 Task: Create new contact,   with mail id: 'MadisonWalker@coty.com', first name: 'Madison', Last name: 'Walker', Job Title: Systems Administrator, Phone number (617) 555-7890. Change life cycle stage to  'Lead' and lead status to 'New'. Add new company to the associated contact: www.jpmorganchase.com and type: Prospect. Logged in from softage.6@softage.net
Action: Mouse pressed left at (104, 80)
Screenshot: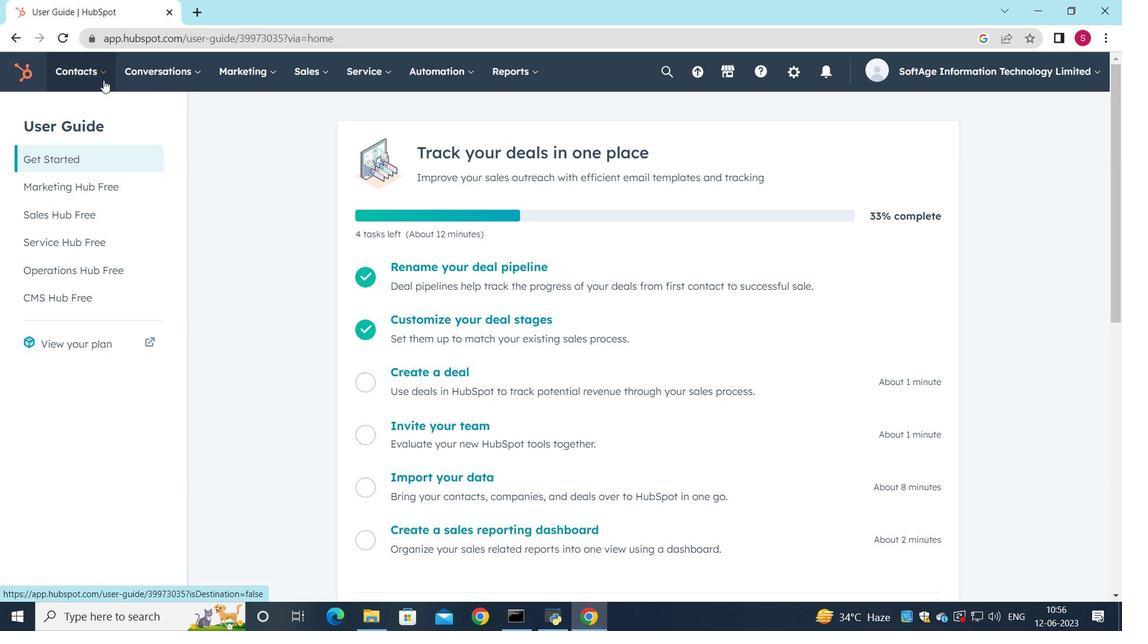 
Action: Mouse moved to (109, 107)
Screenshot: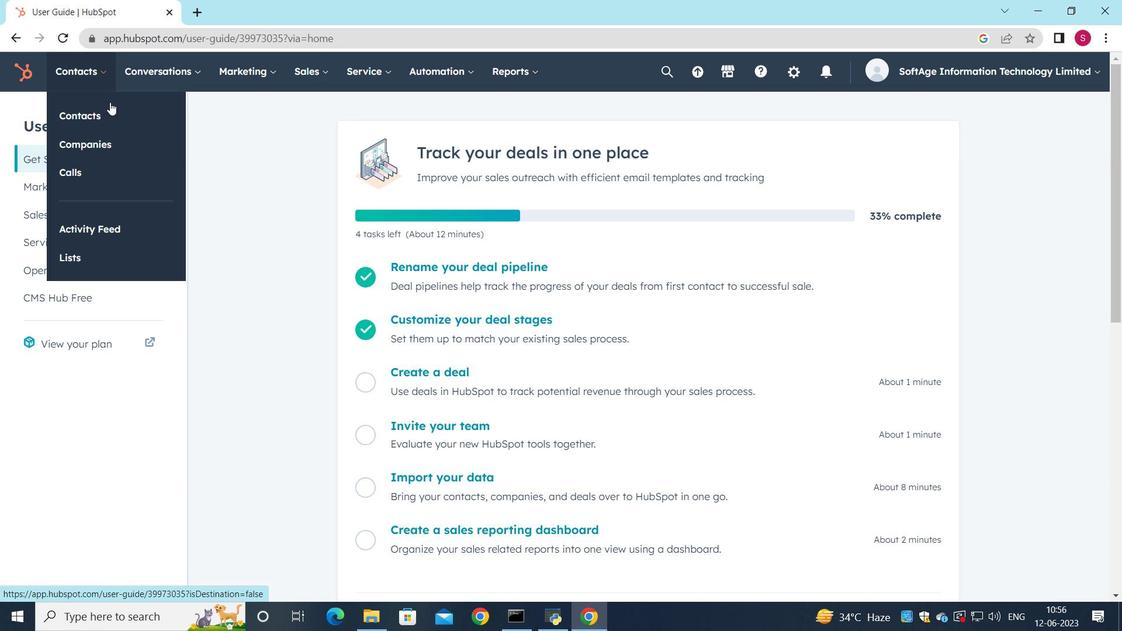 
Action: Mouse pressed left at (109, 107)
Screenshot: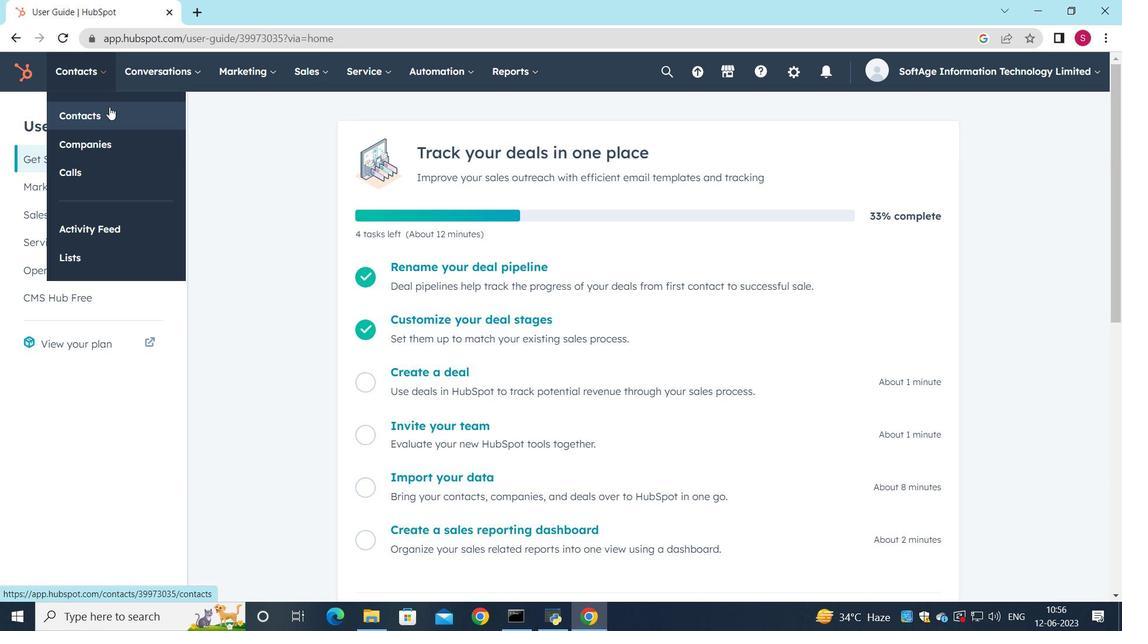 
Action: Mouse moved to (1036, 123)
Screenshot: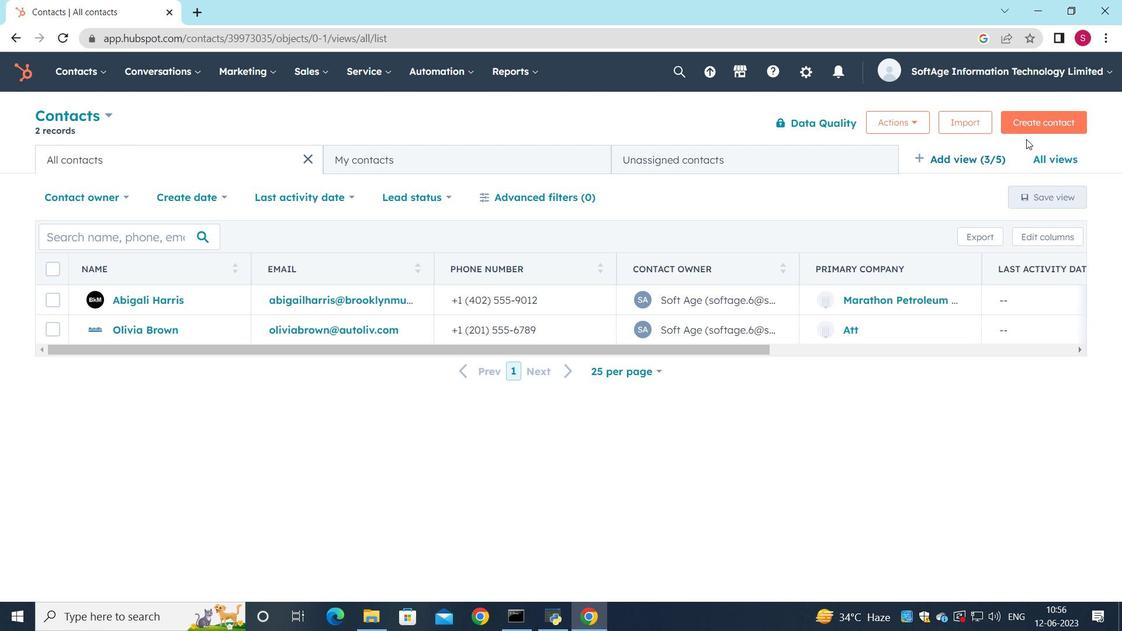 
Action: Mouse pressed left at (1036, 123)
Screenshot: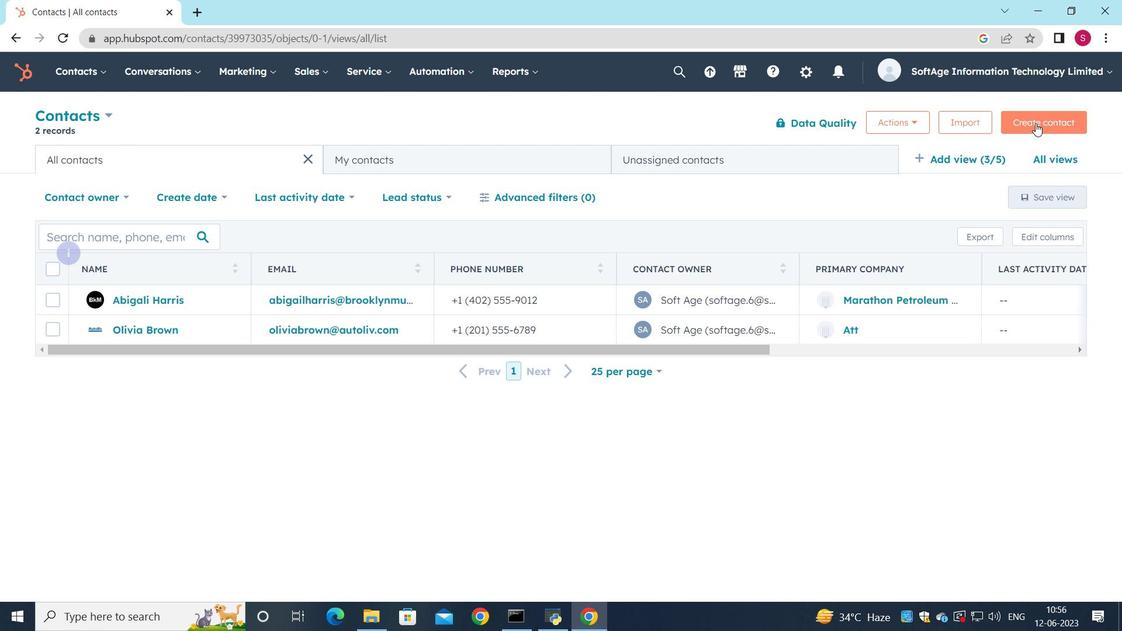 
Action: Mouse moved to (874, 193)
Screenshot: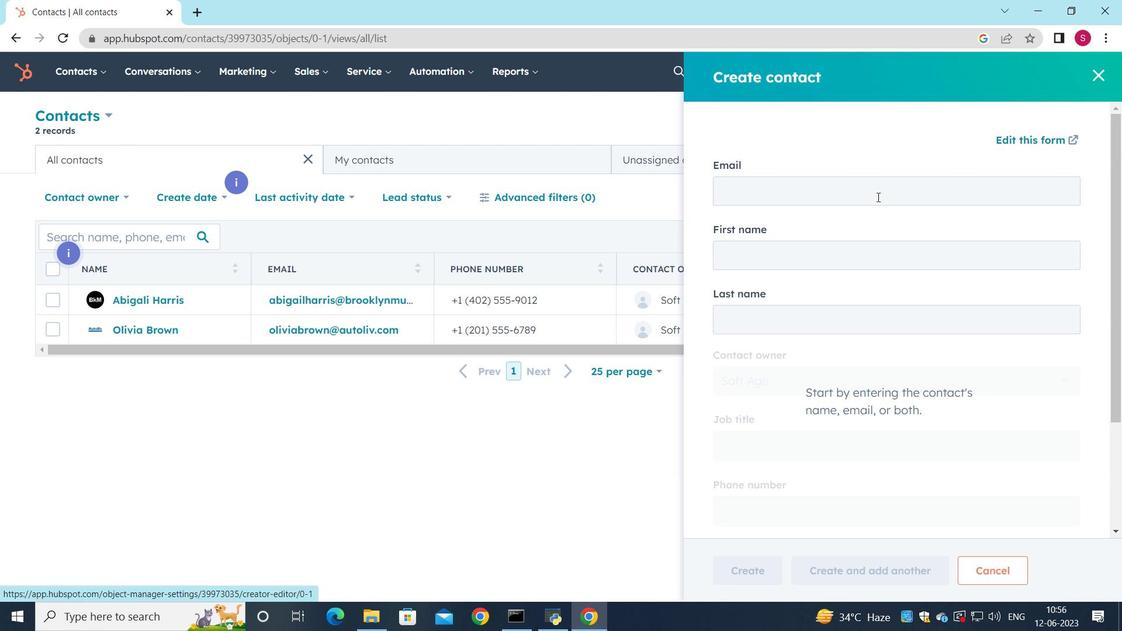
Action: Mouse pressed left at (874, 193)
Screenshot: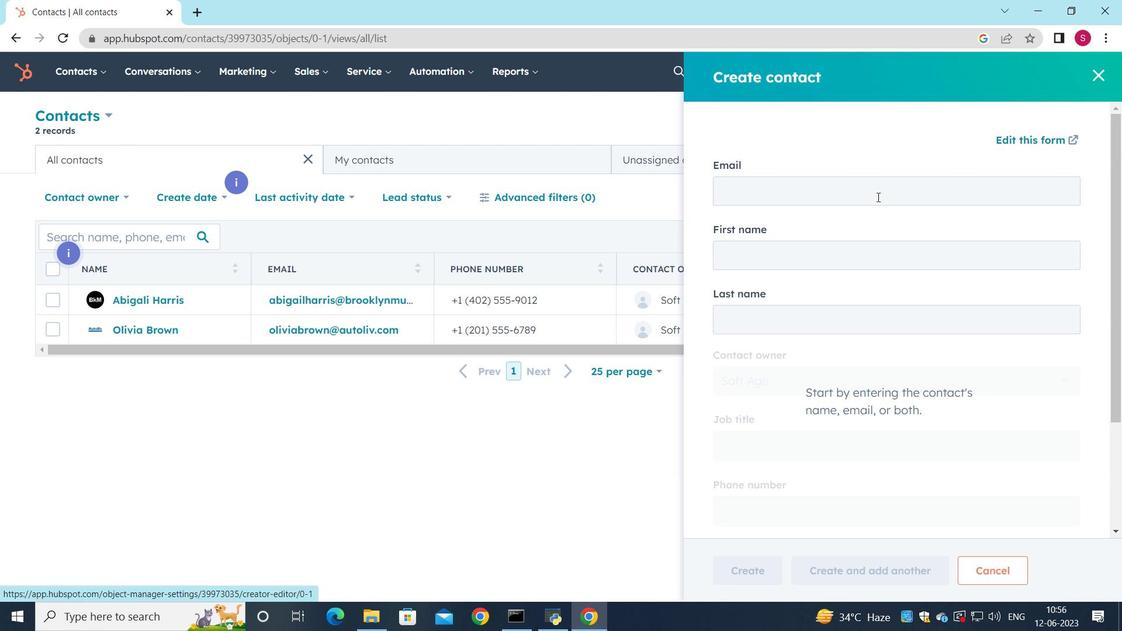 
Action: Key pressed <Key.shift>Madison<Key.shift><Key.shift><Key.shift><Key.shift><Key.shift>Walker<Key.shift><Key.shift><Key.shift><Key.shift><Key.shift><Key.shift><Key.shift><Key.shift><Key.shift><Key.shift><Key.shift><Key.shift>@coty.com
Screenshot: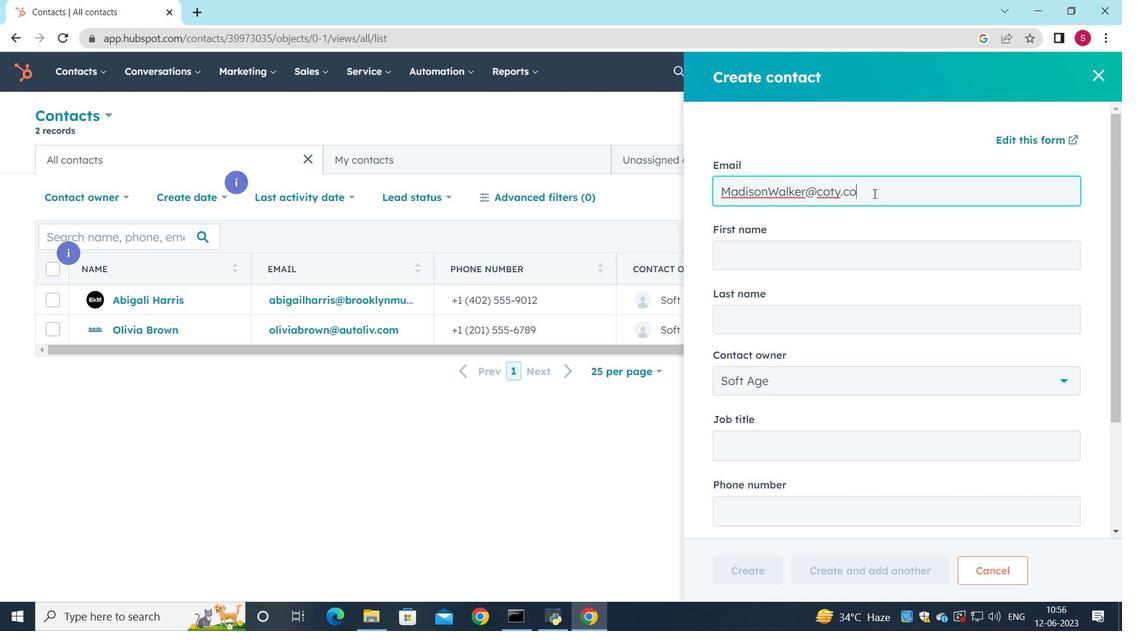 
Action: Mouse moved to (769, 246)
Screenshot: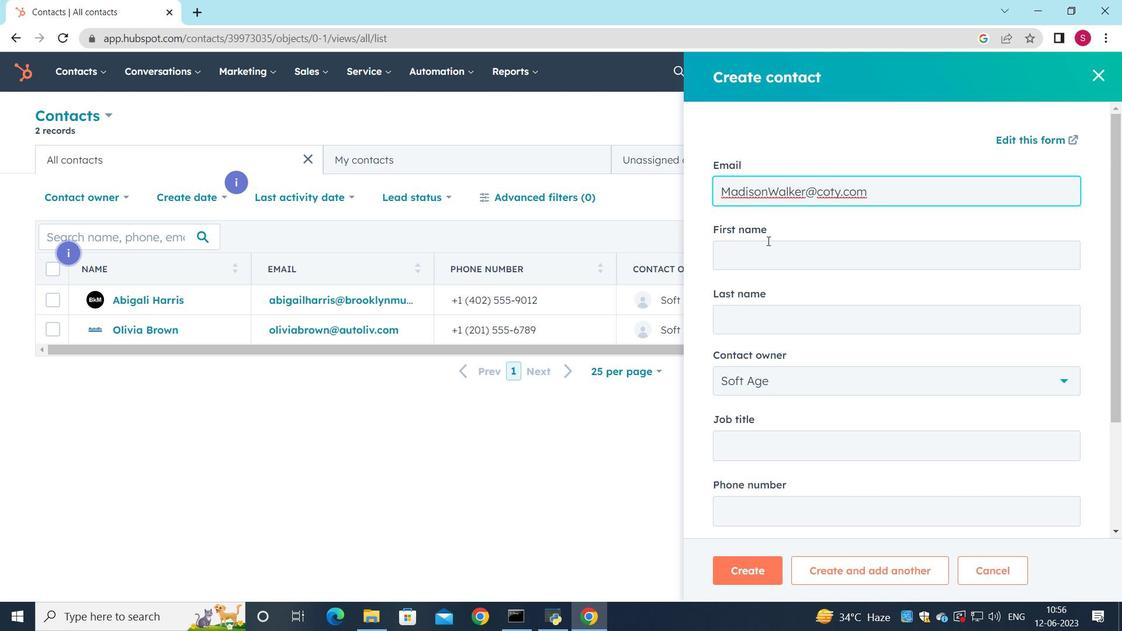 
Action: Mouse pressed left at (769, 246)
Screenshot: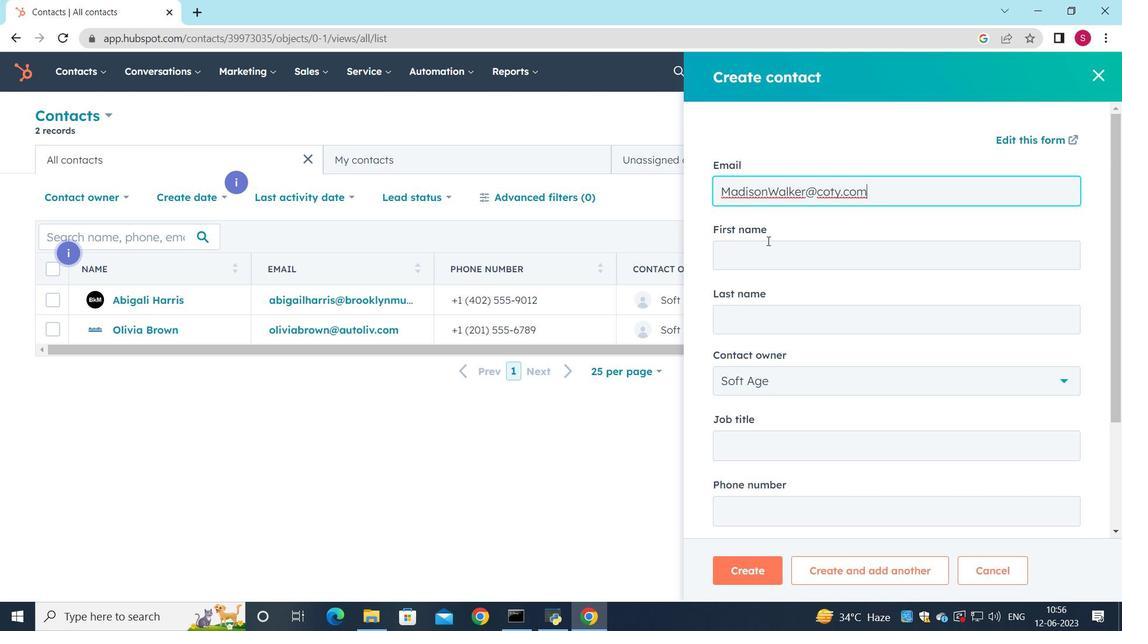 
Action: Key pressed <Key.shift>Madison
Screenshot: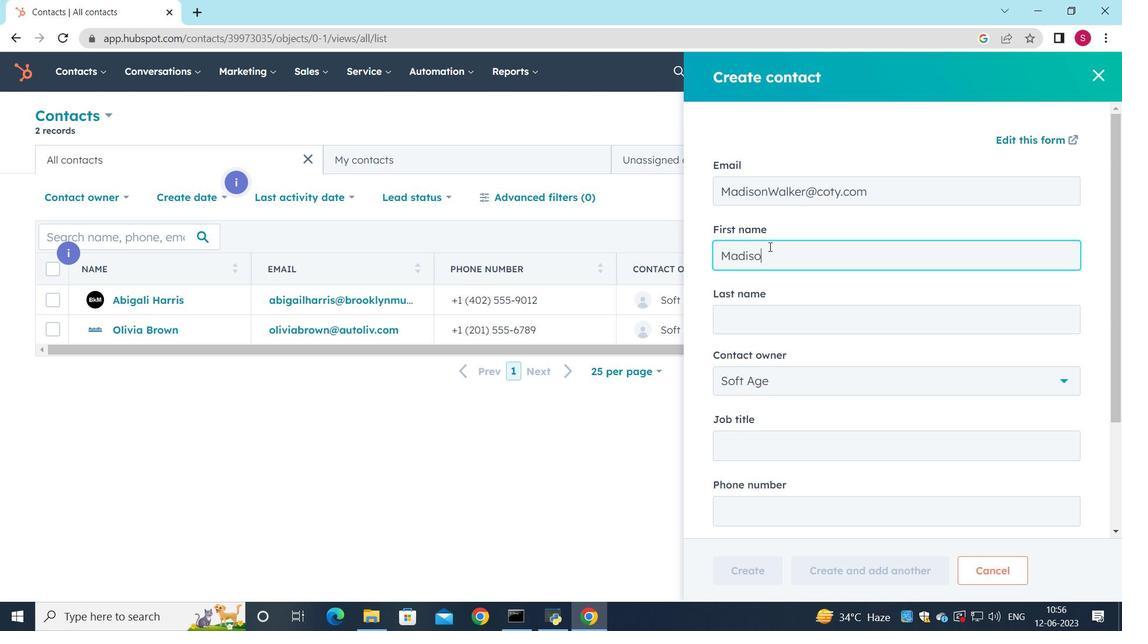 
Action: Mouse moved to (752, 318)
Screenshot: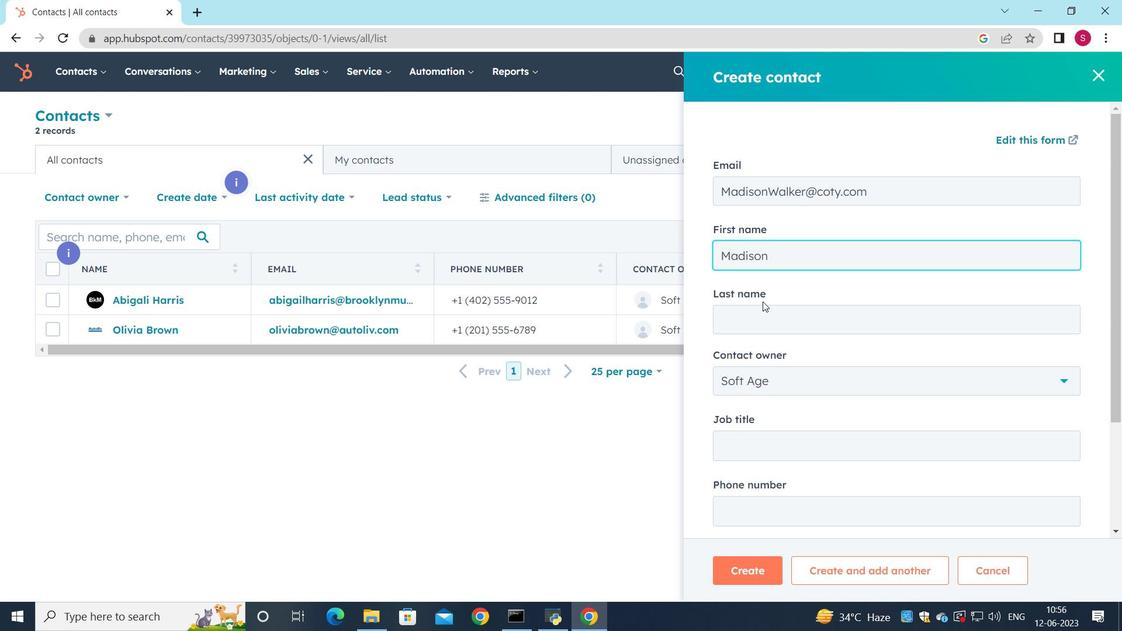 
Action: Mouse pressed left at (752, 318)
Screenshot: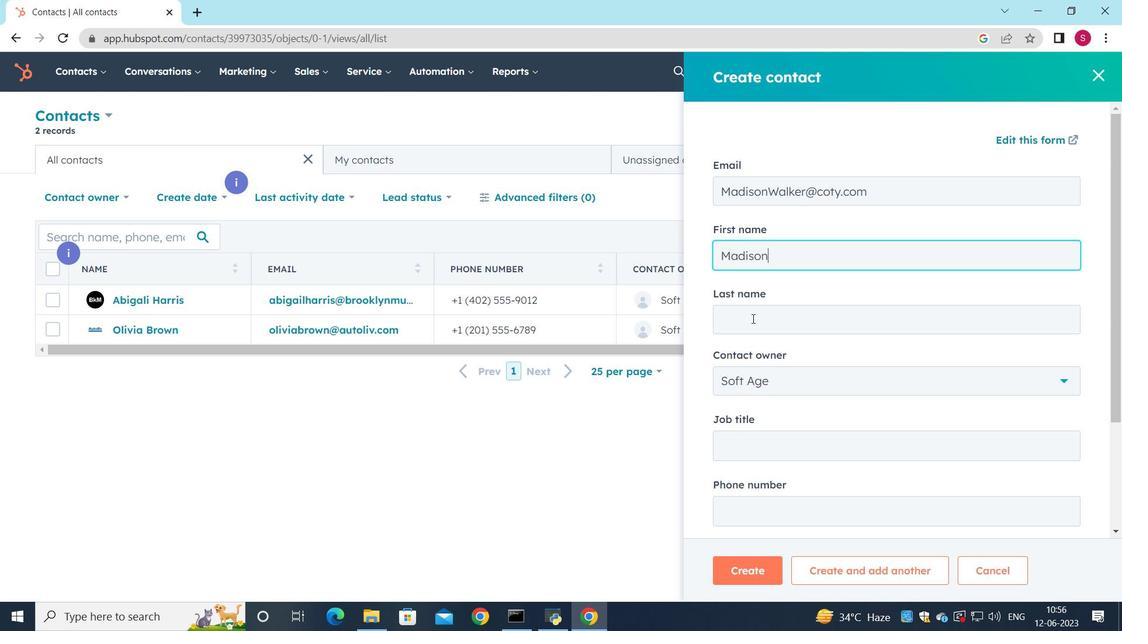 
Action: Key pressed <Key.shift>Walker
Screenshot: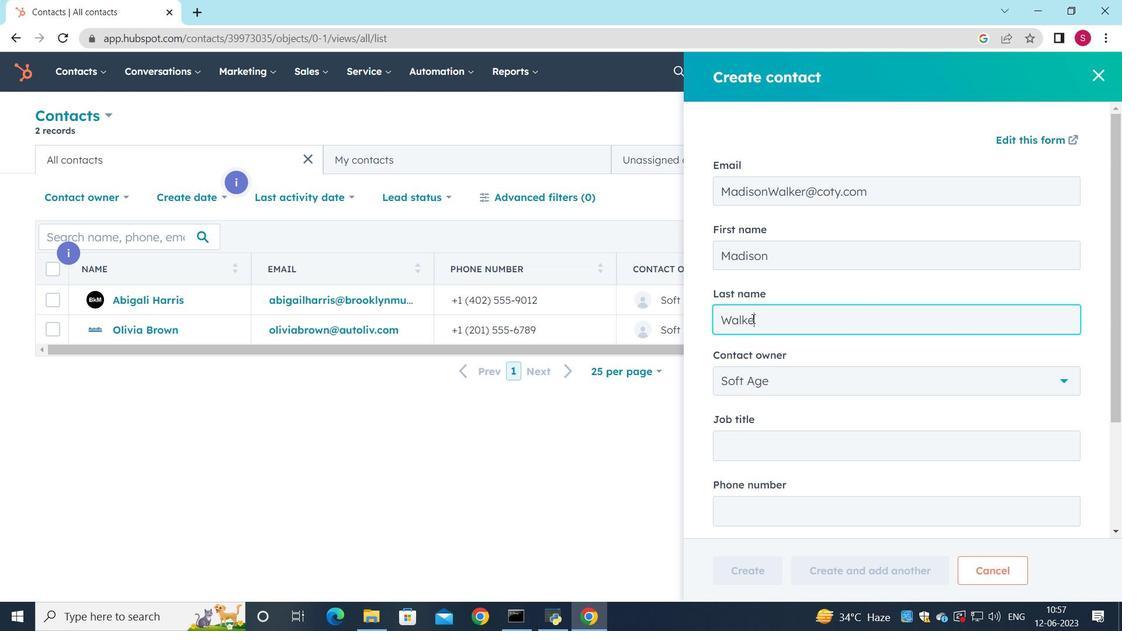 
Action: Mouse moved to (755, 457)
Screenshot: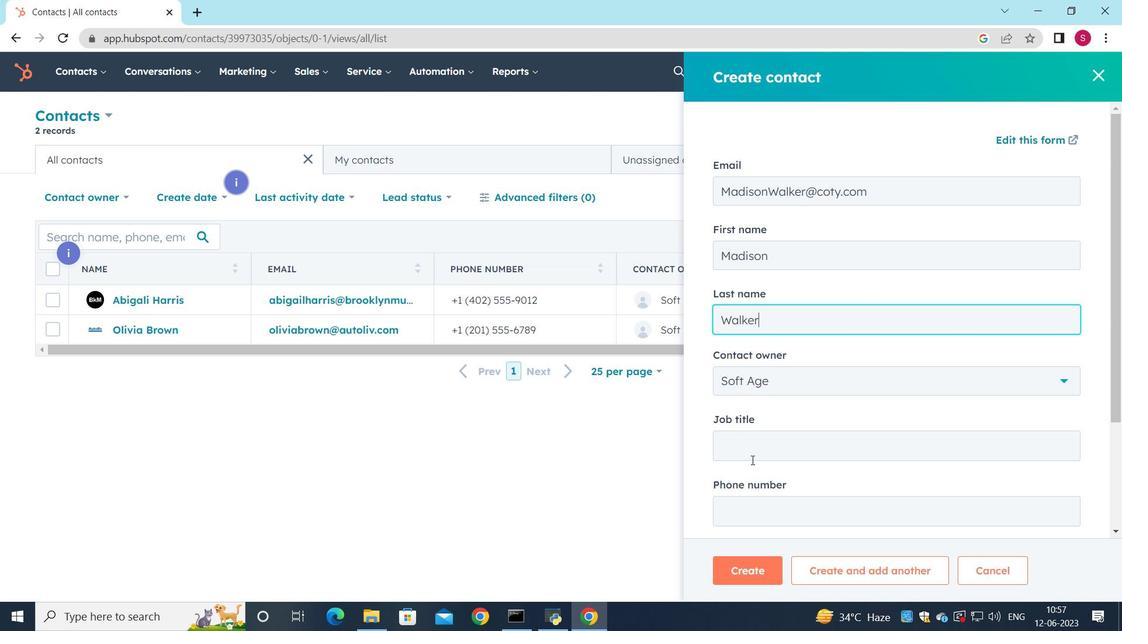 
Action: Mouse pressed left at (755, 457)
Screenshot: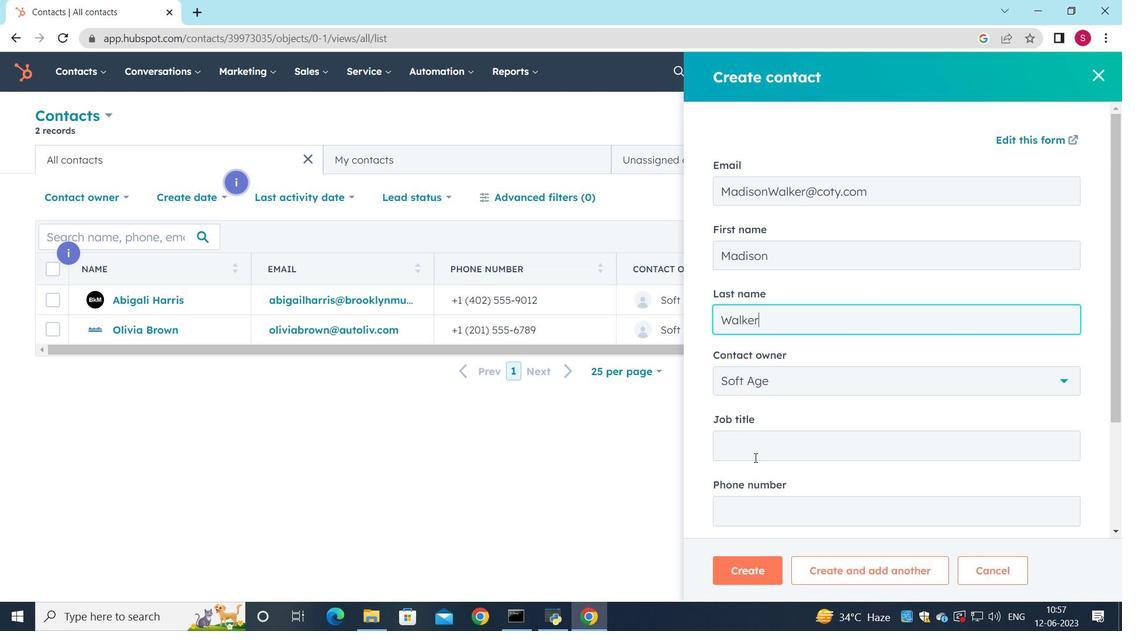 
Action: Mouse moved to (760, 470)
Screenshot: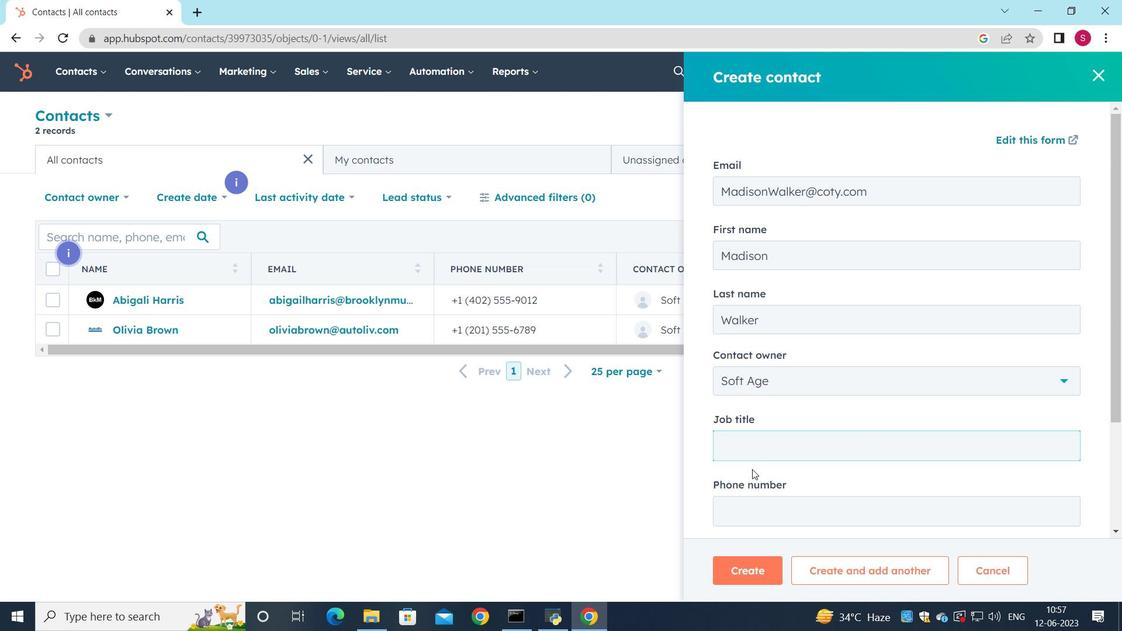 
Action: Key pressed <Key.shift>System<Key.space><Key.shift><Key.shift><Key.shift><Key.shift><Key.shift><Key.shift><Key.shift><Key.shift><Key.shift><Key.shift><Key.shift><Key.shift><Key.shift><Key.shift><Key.shift><Key.shift><Key.shift><Key.shift><Key.shift><Key.shift><Key.shift><Key.shift><Key.shift><Key.shift><Key.shift><Key.shift><Key.shift><Key.shift><Key.shift><Key.shift><Key.shift><Key.shift><Key.shift><Key.shift><Key.shift><Key.shift><Key.shift><Key.shift><Key.shift><Key.shift><Key.shift><Key.shift><Key.shift><Key.shift><Key.shift><Key.shift><Key.shift><Key.shift><Key.shift><Key.shift><Key.shift>Admind<Key.backspace>strator
Screenshot: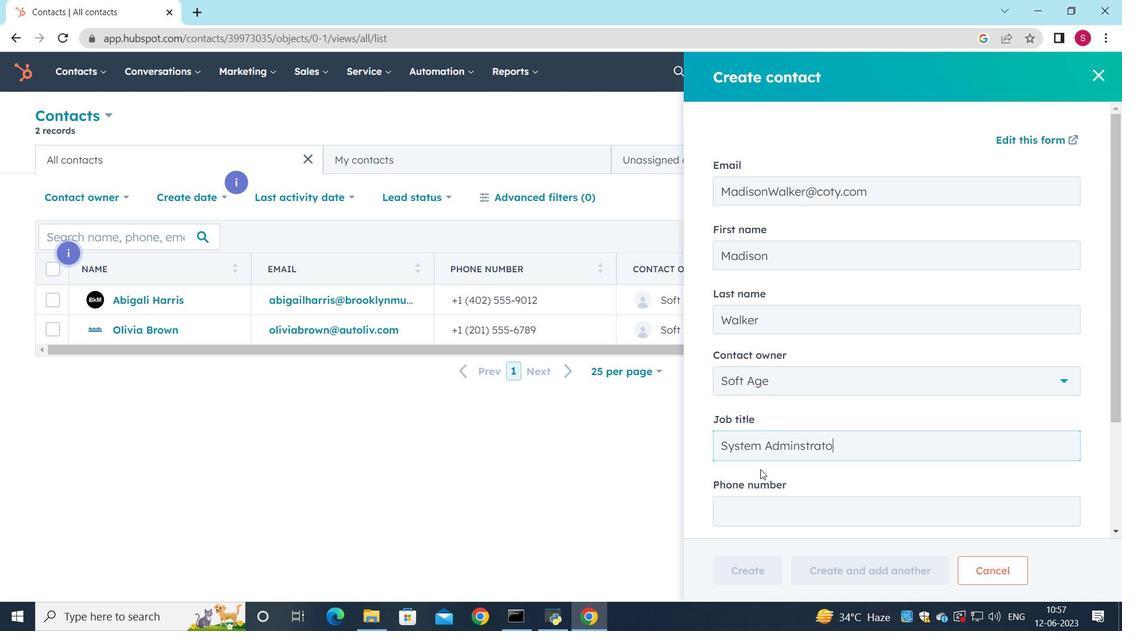 
Action: Mouse moved to (757, 454)
Screenshot: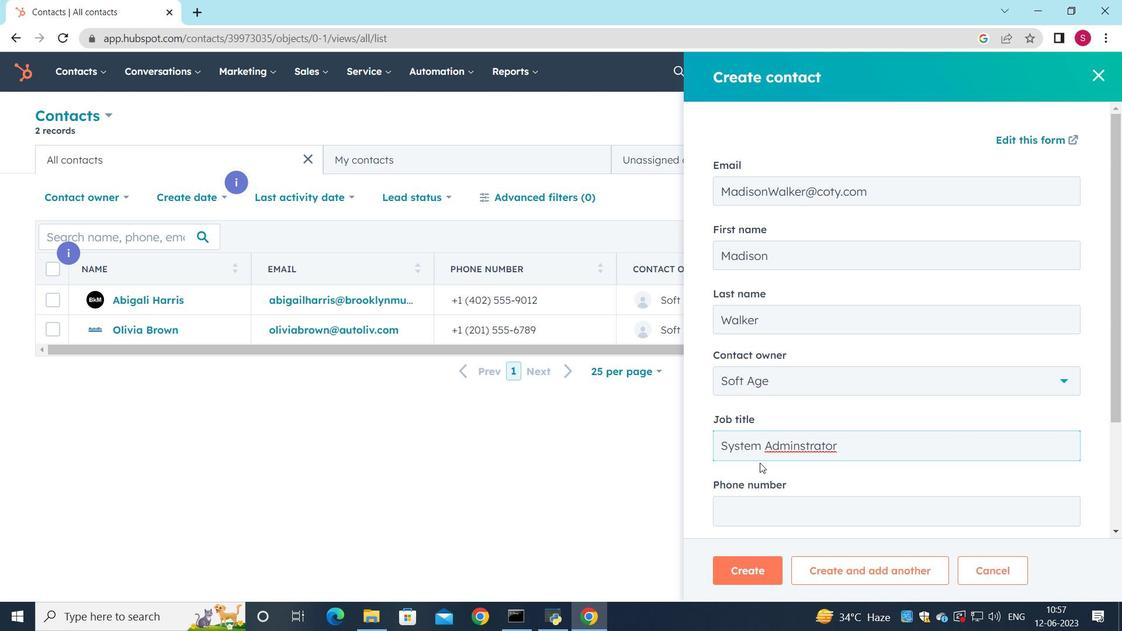 
Action: Mouse scrolled (757, 453) with delta (0, 0)
Screenshot: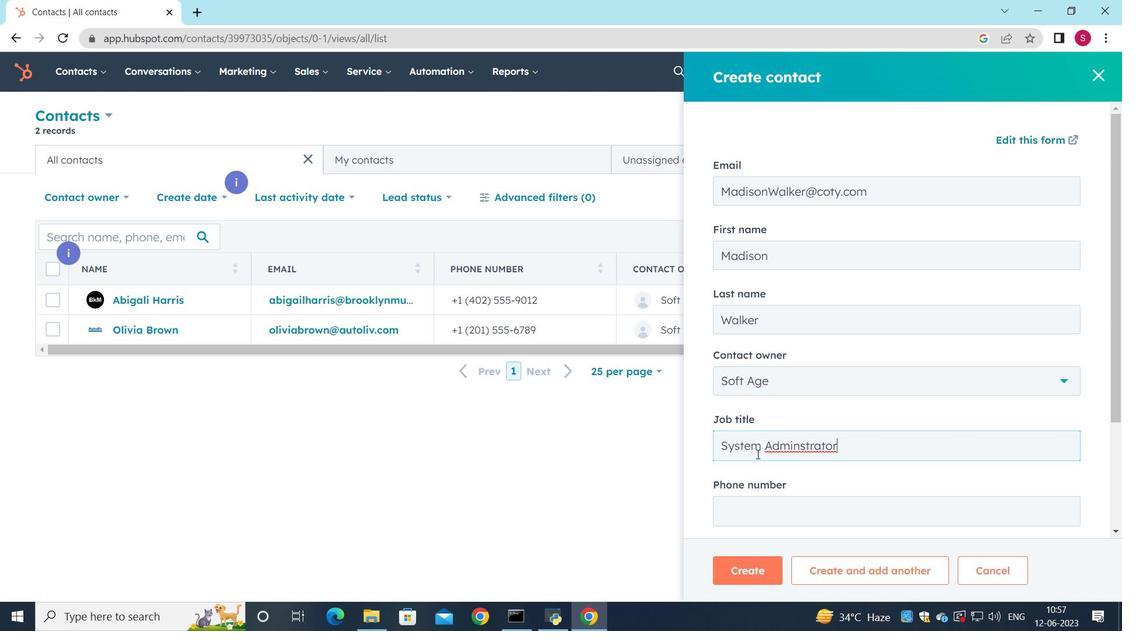 
Action: Mouse moved to (733, 438)
Screenshot: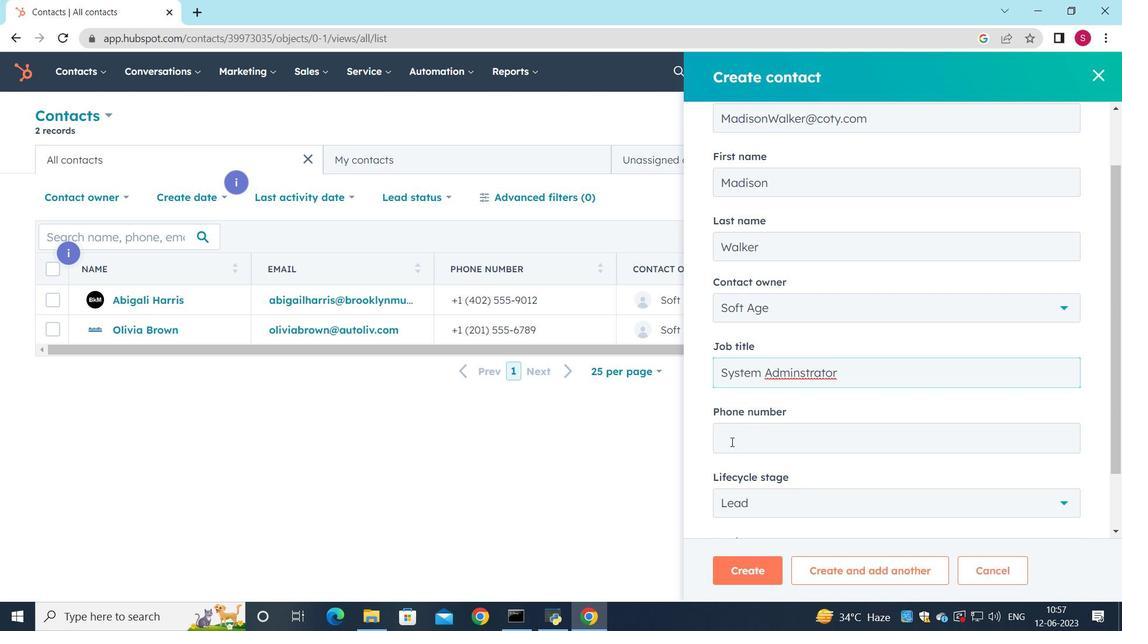 
Action: Mouse pressed left at (733, 438)
Screenshot: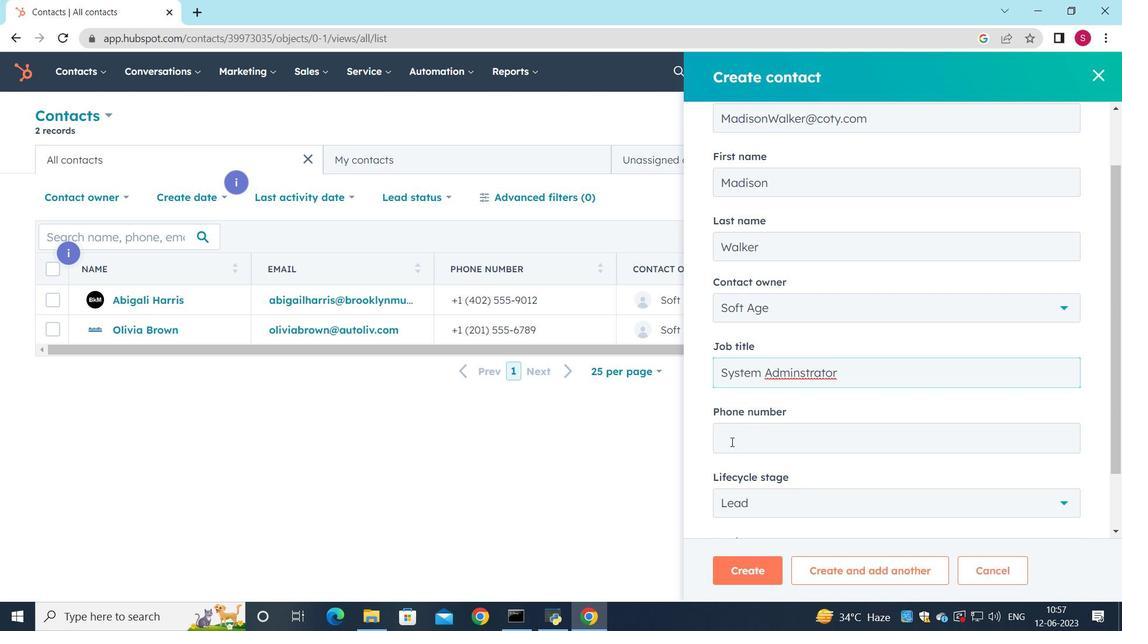 
Action: Key pressed 6175557890
Screenshot: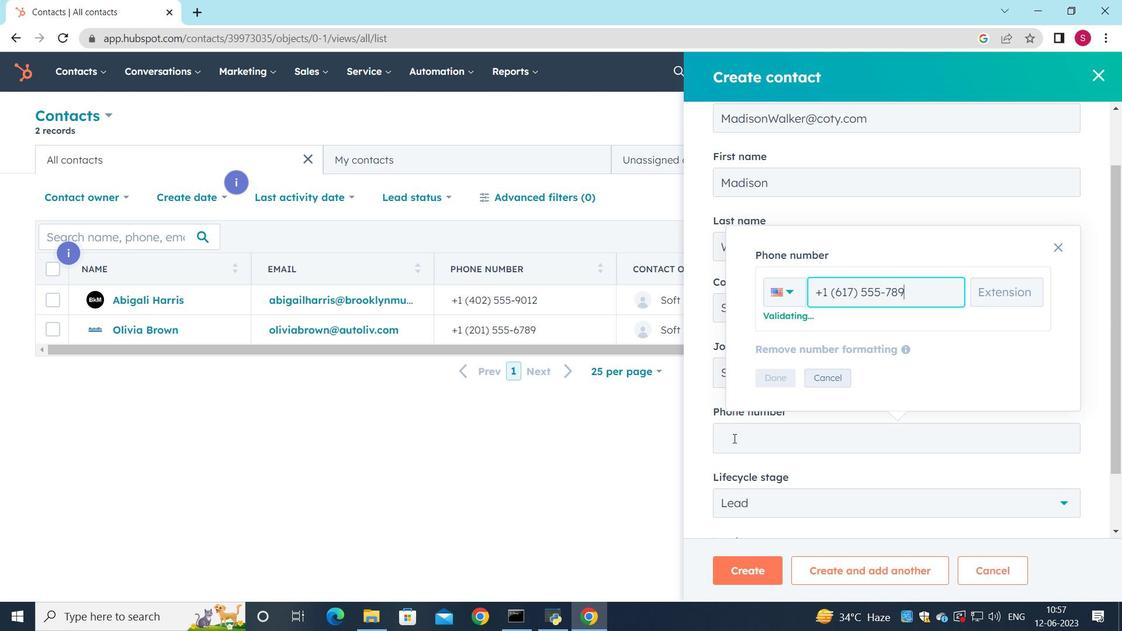 
Action: Mouse moved to (776, 371)
Screenshot: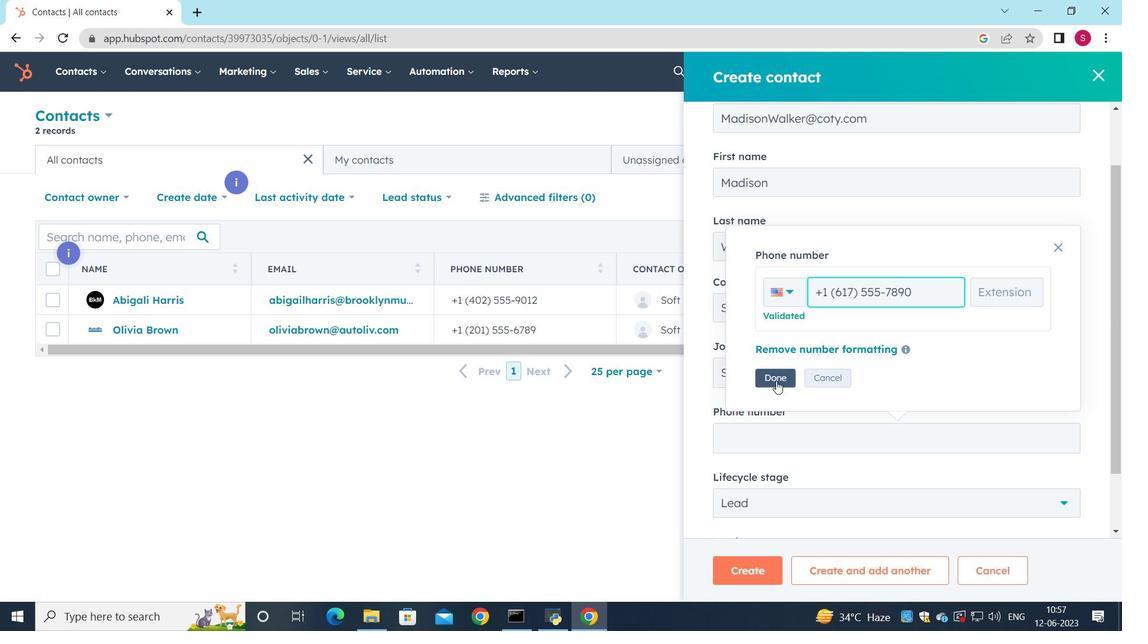 
Action: Mouse pressed left at (776, 371)
Screenshot: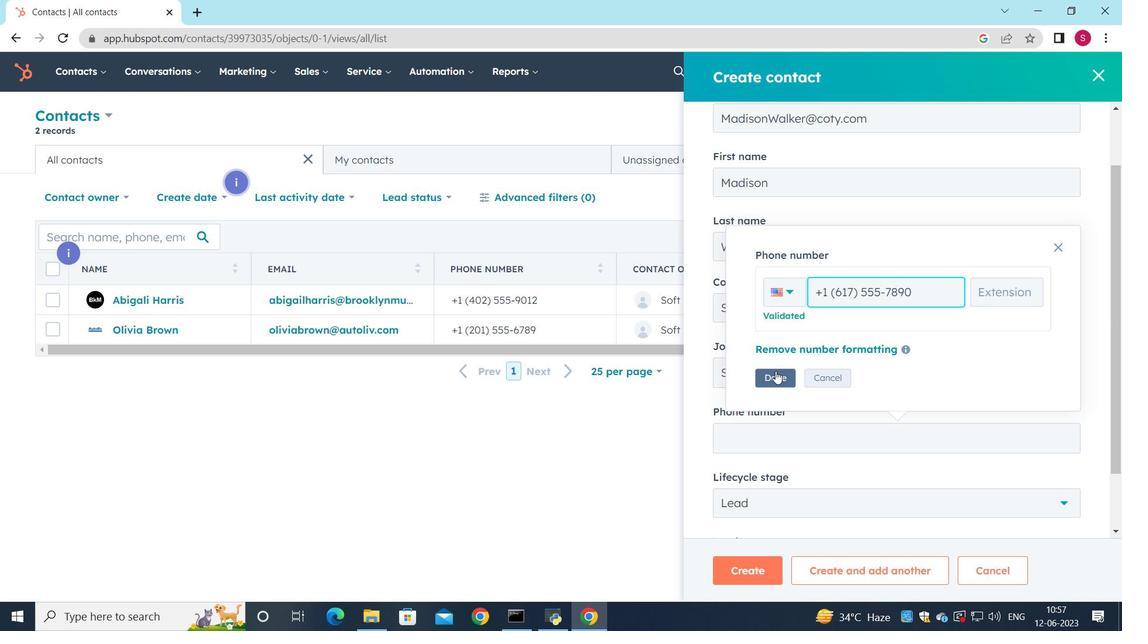 
Action: Mouse moved to (801, 373)
Screenshot: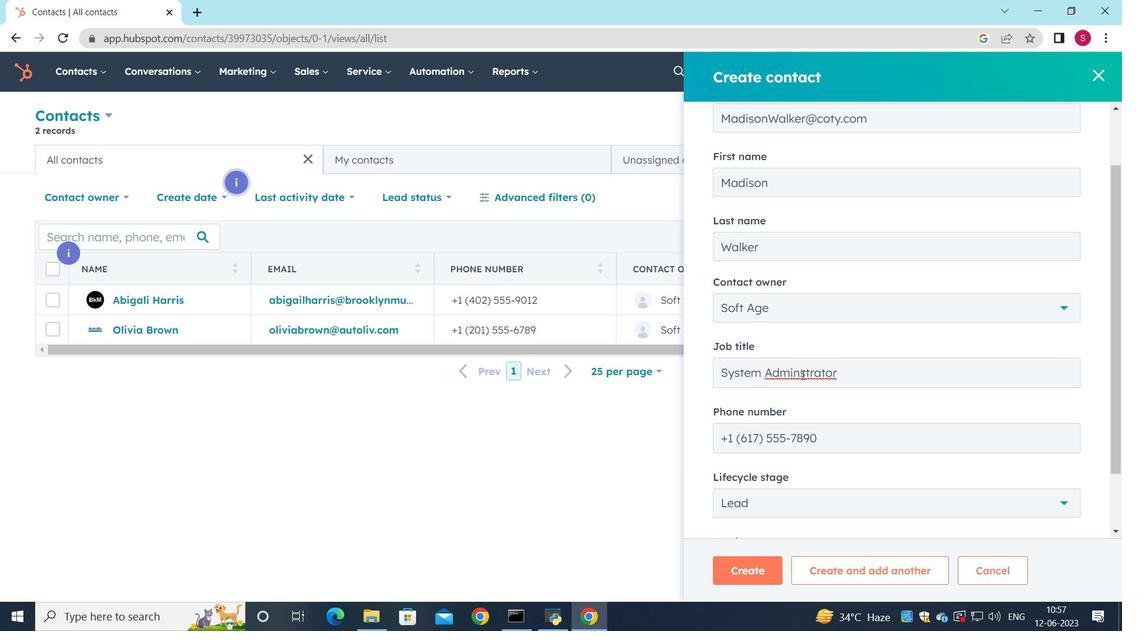 
Action: Mouse pressed left at (801, 373)
Screenshot: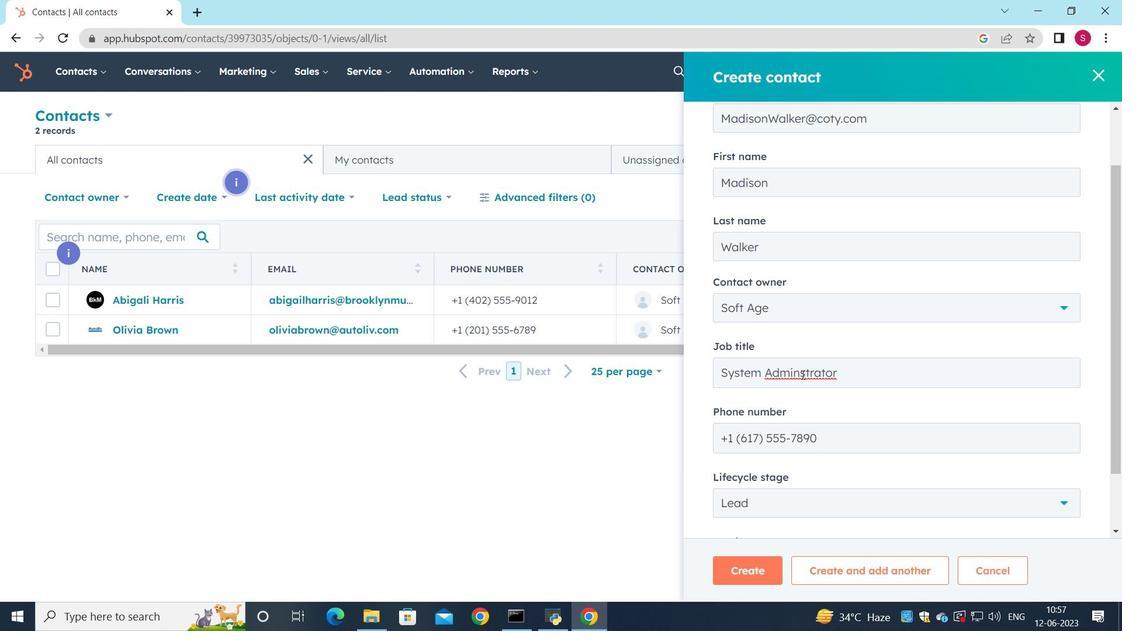 
Action: Key pressed i
Screenshot: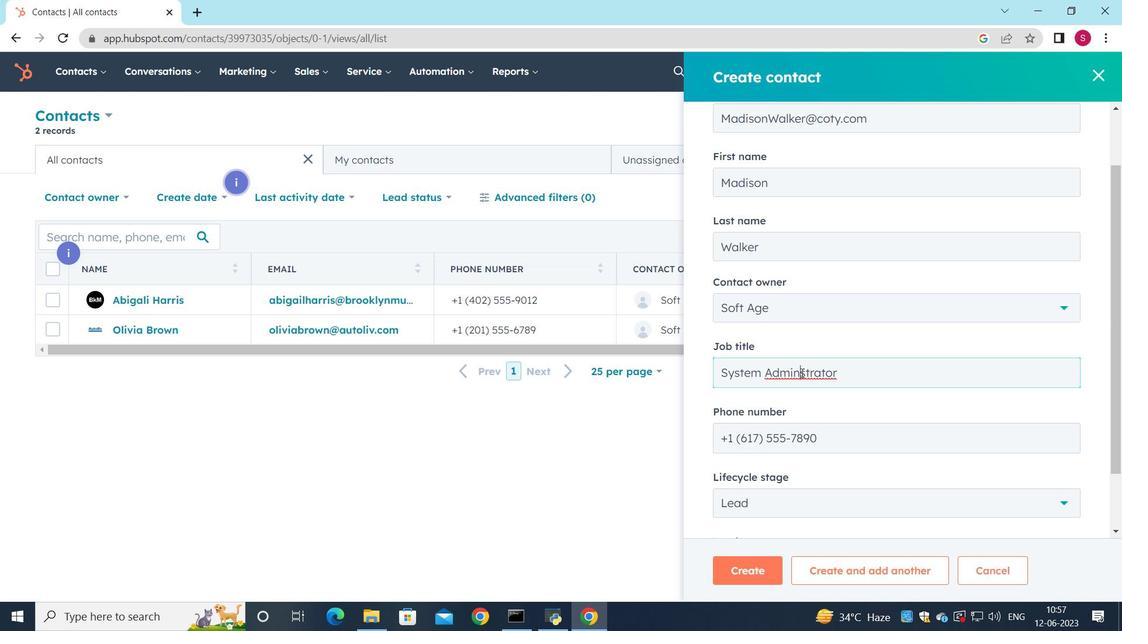 
Action: Mouse scrolled (801, 373) with delta (0, 0)
Screenshot: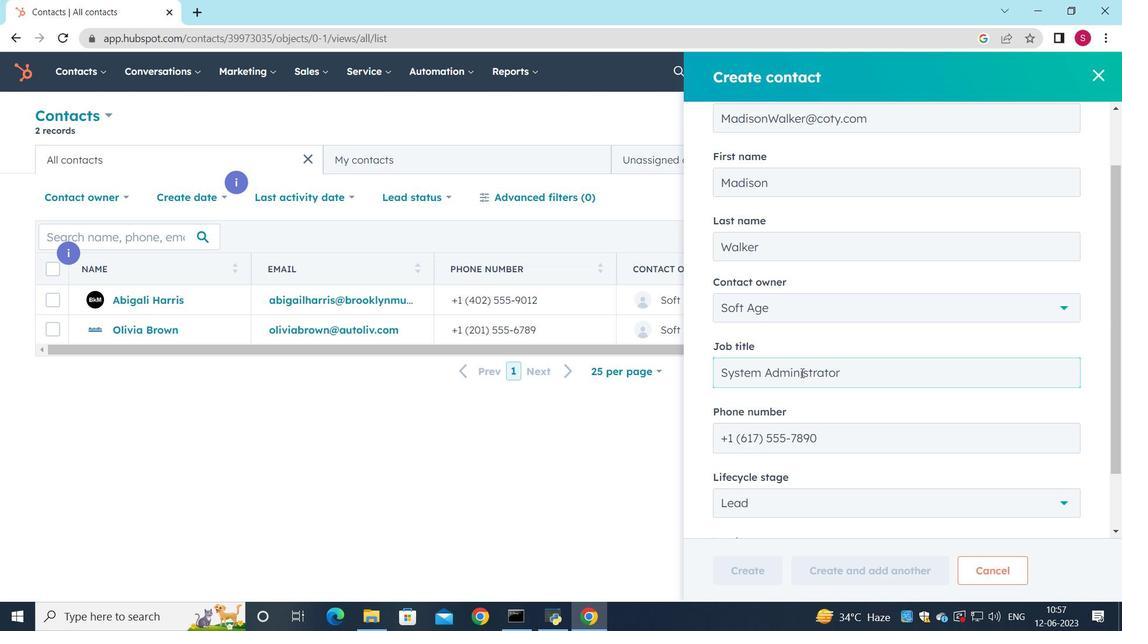 
Action: Mouse scrolled (801, 373) with delta (0, 0)
Screenshot: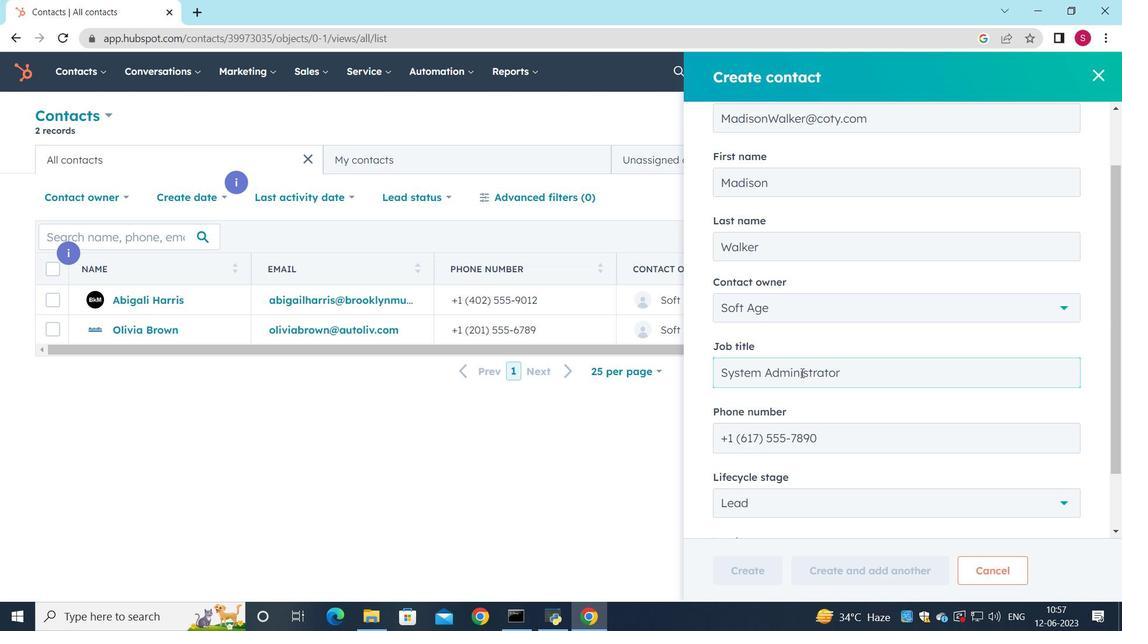 
Action: Mouse scrolled (801, 373) with delta (0, 0)
Screenshot: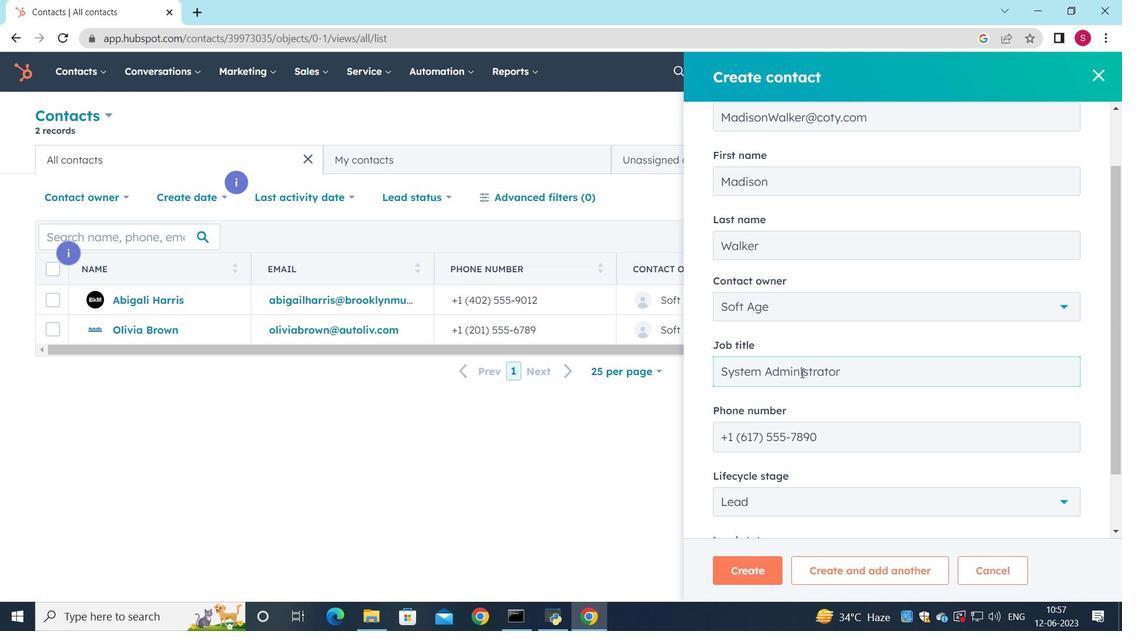 
Action: Mouse moved to (799, 377)
Screenshot: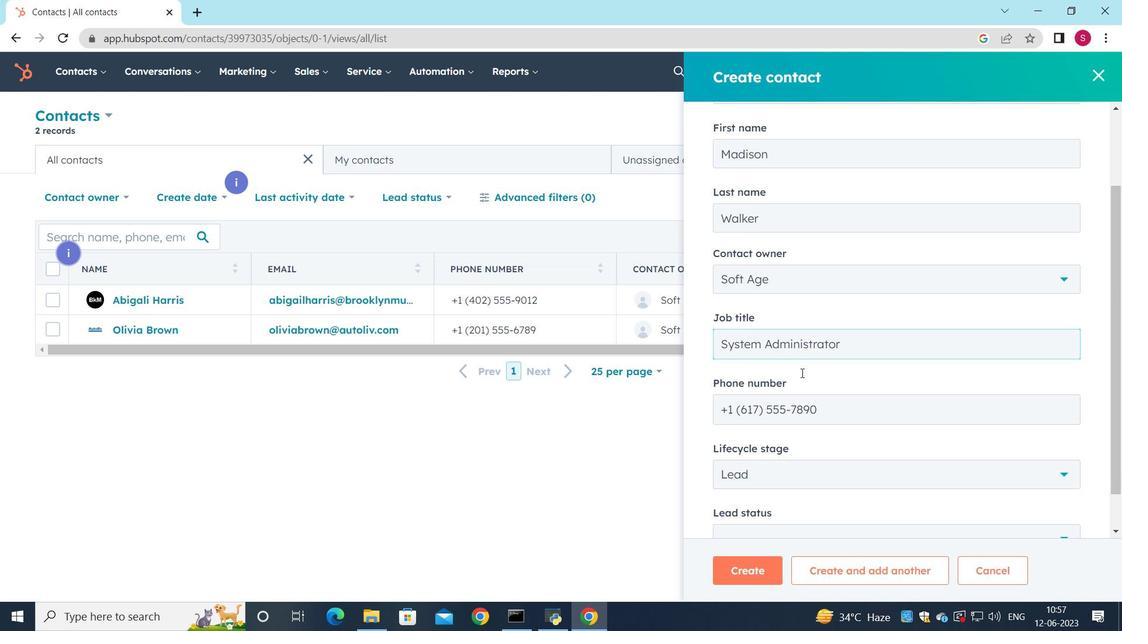 
Action: Mouse scrolled (799, 377) with delta (0, 0)
Screenshot: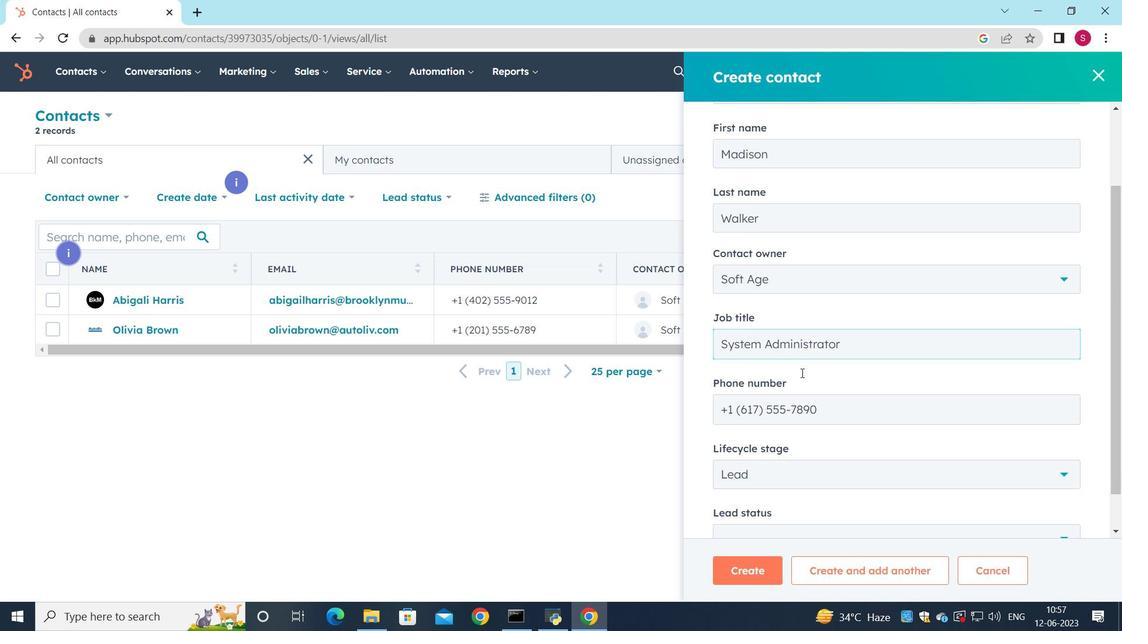 
Action: Mouse moved to (1050, 497)
Screenshot: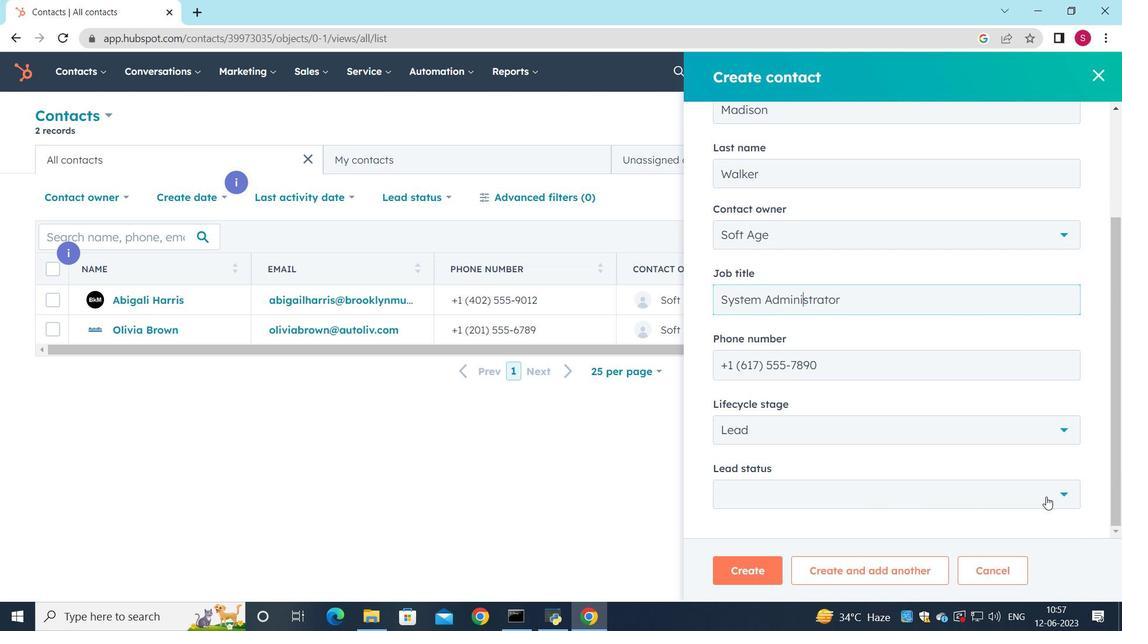 
Action: Mouse pressed left at (1050, 497)
Screenshot: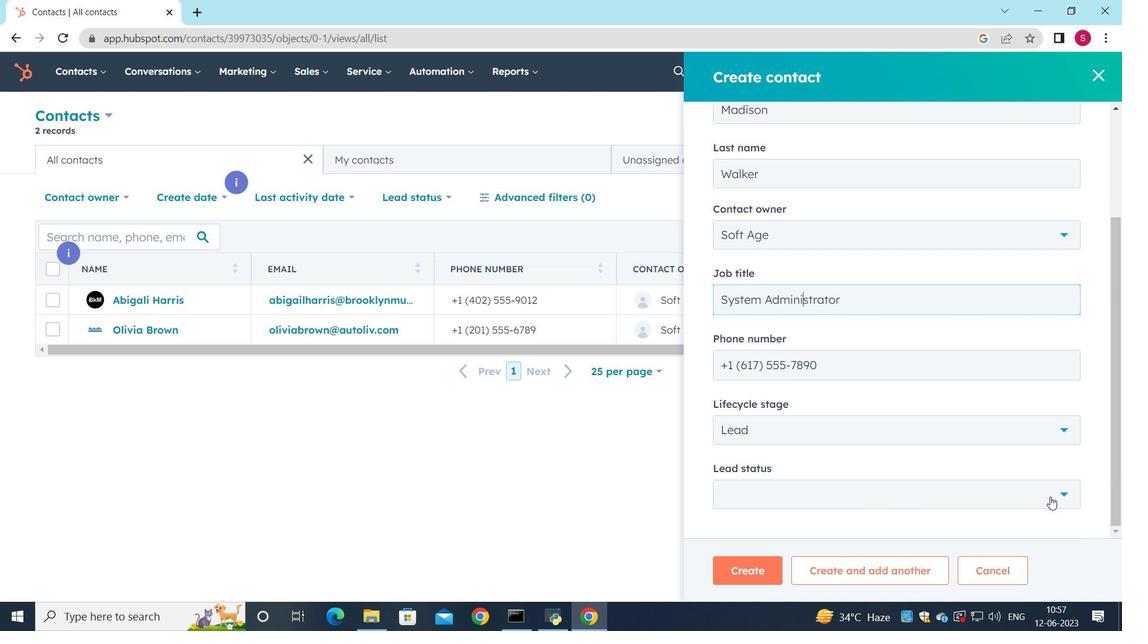
Action: Mouse moved to (812, 370)
Screenshot: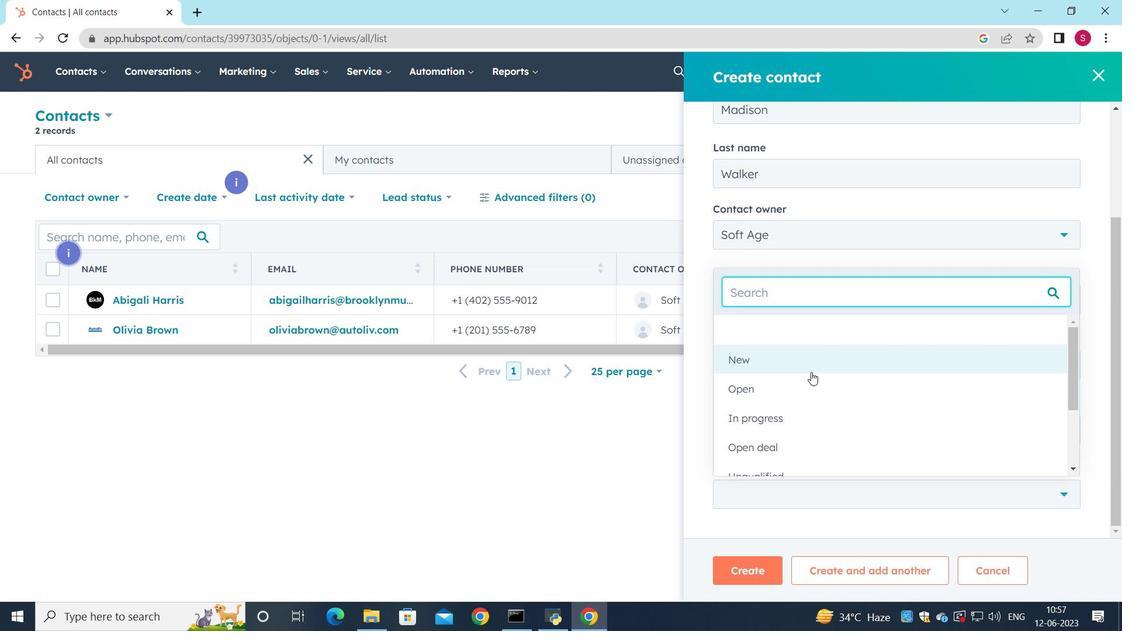 
Action: Mouse pressed left at (812, 370)
Screenshot: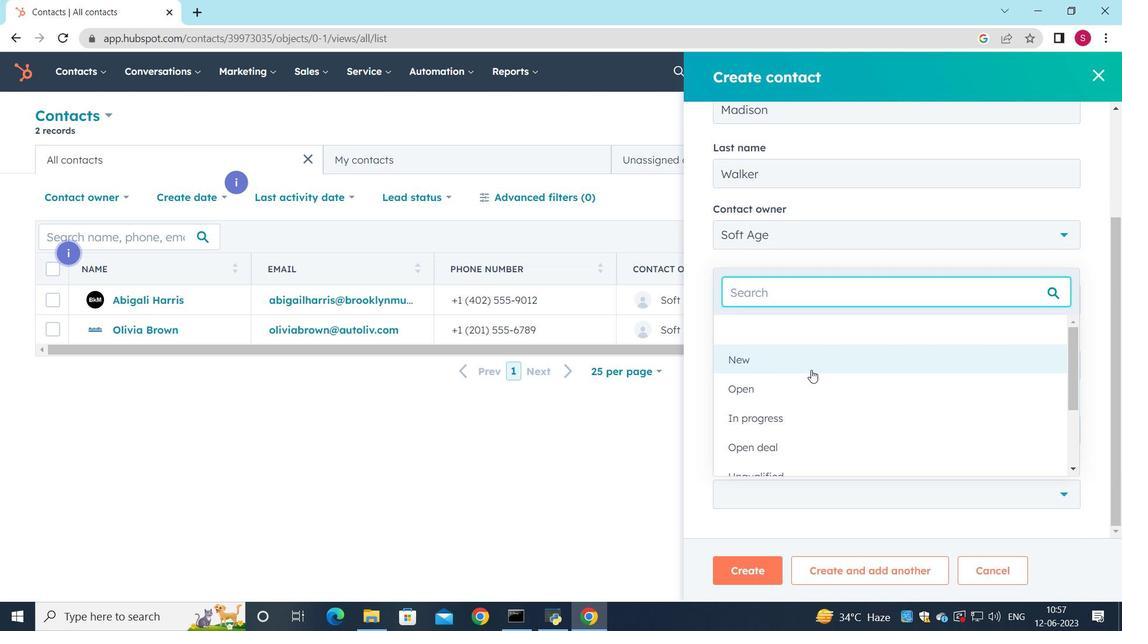 
Action: Mouse moved to (743, 565)
Screenshot: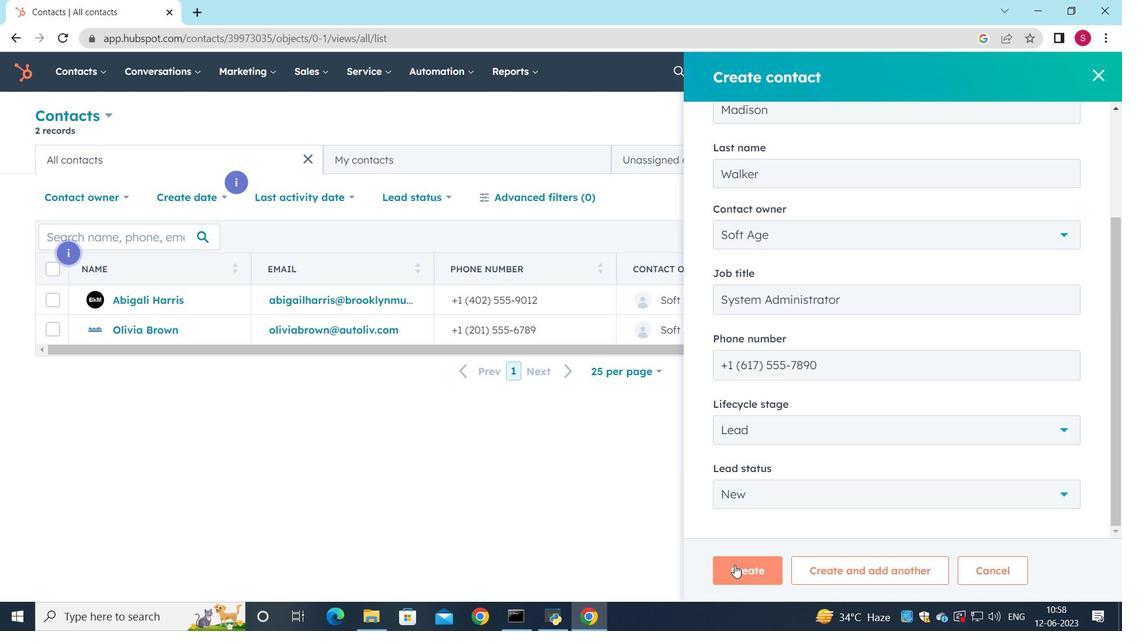 
Action: Mouse pressed left at (743, 565)
Screenshot: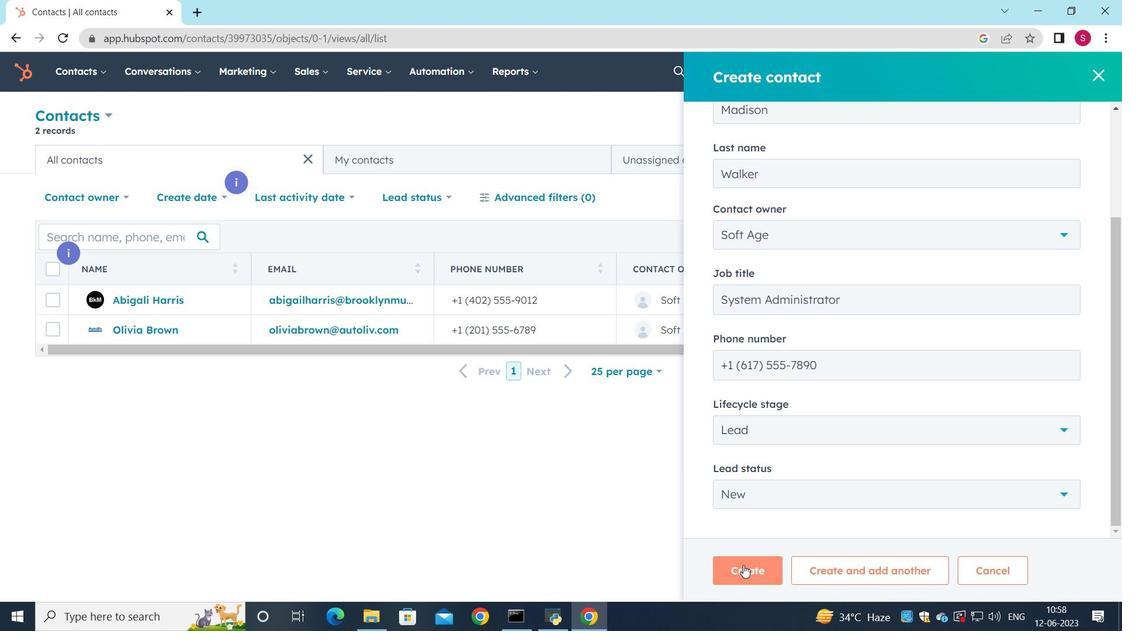
Action: Mouse moved to (754, 382)
Screenshot: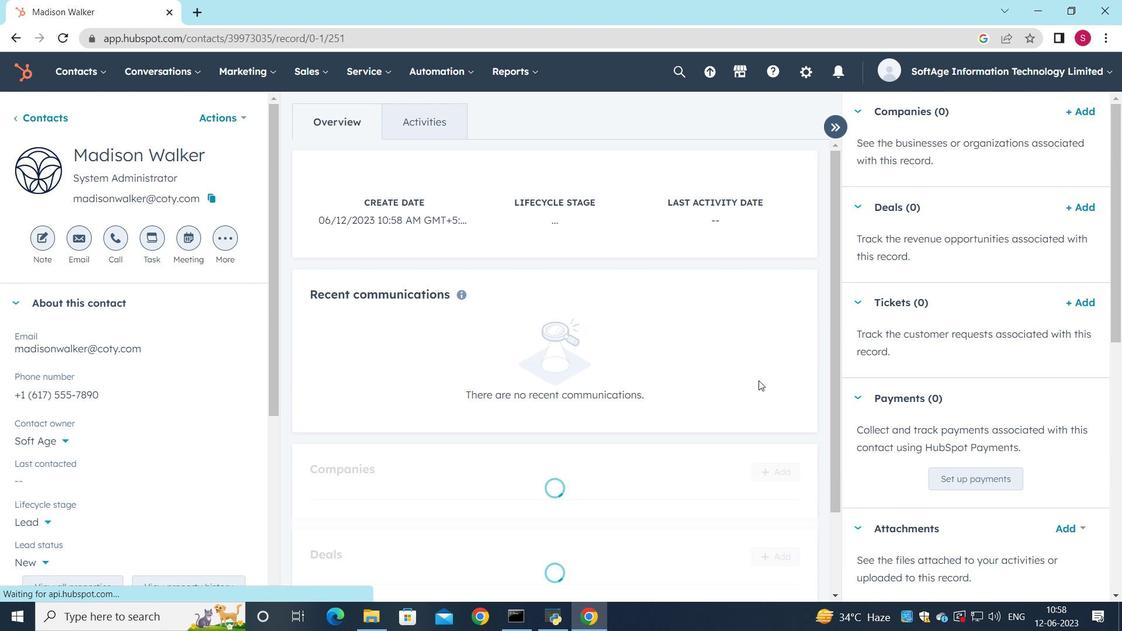 
Action: Mouse scrolled (754, 381) with delta (0, 0)
Screenshot: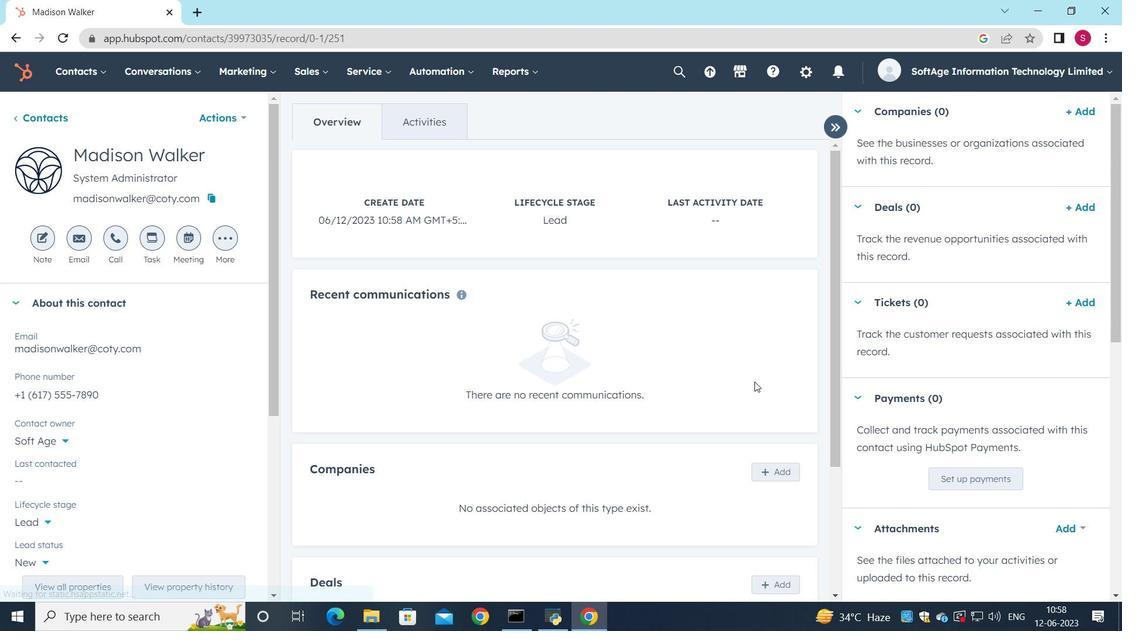 
Action: Mouse scrolled (754, 381) with delta (0, 0)
Screenshot: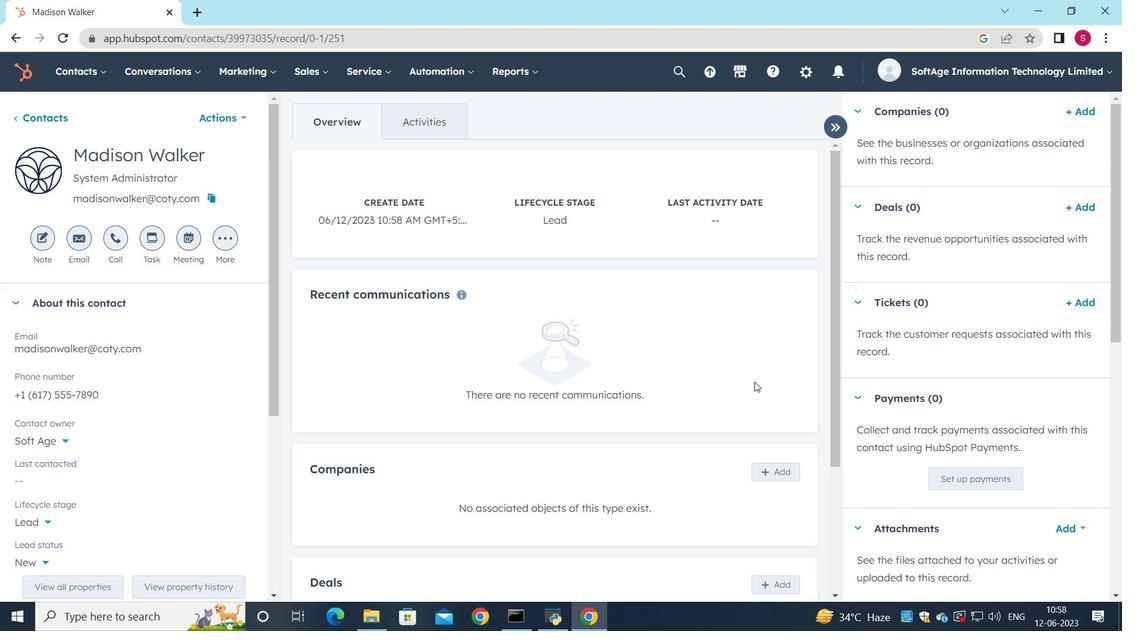 
Action: Mouse moved to (785, 329)
Screenshot: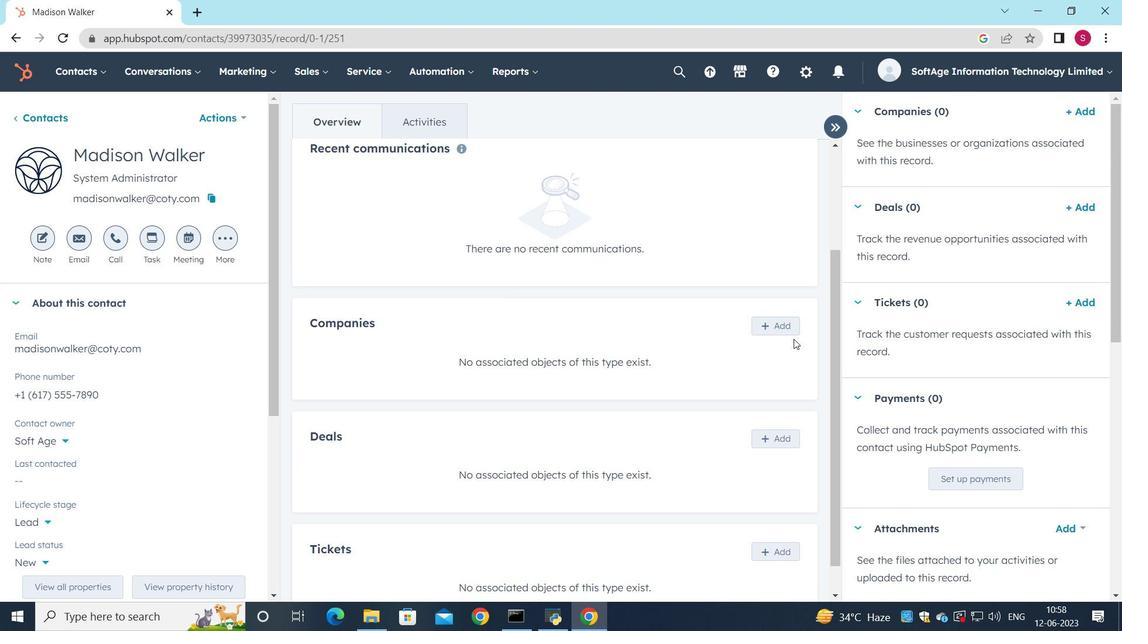 
Action: Mouse pressed left at (785, 329)
Screenshot: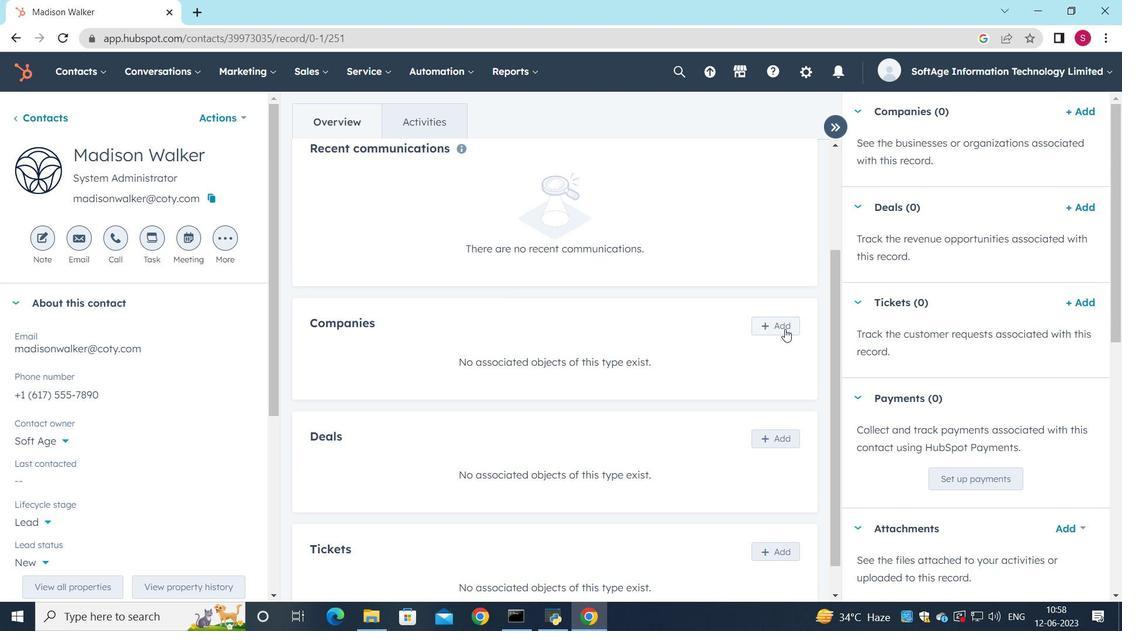 
Action: Mouse moved to (871, 149)
Screenshot: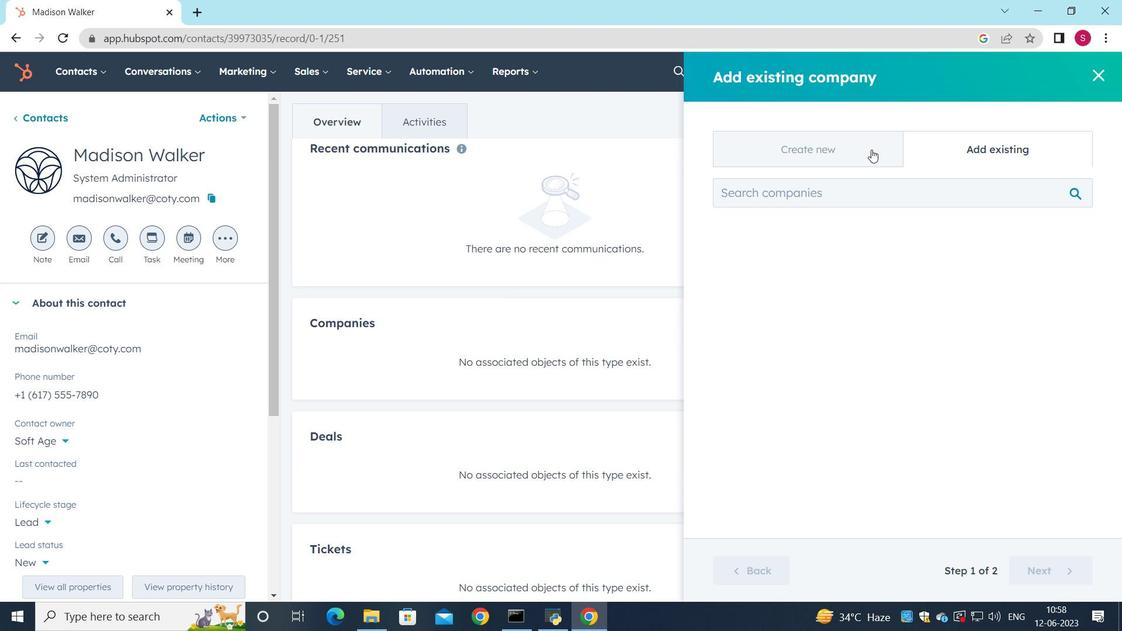 
Action: Mouse pressed left at (871, 149)
Screenshot: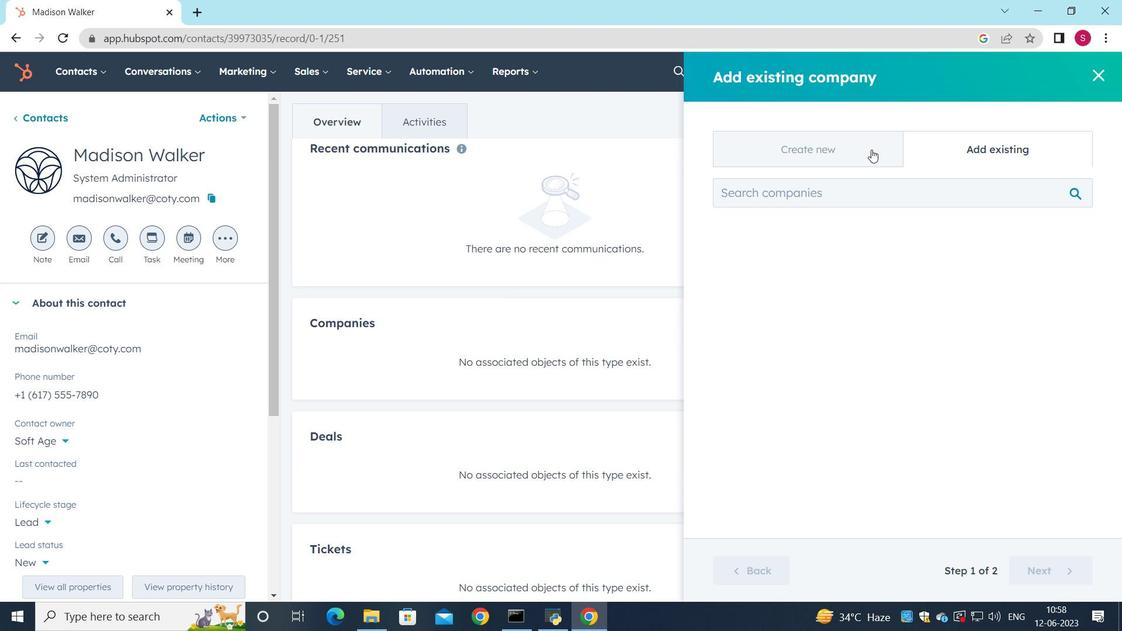 
Action: Mouse moved to (832, 232)
Screenshot: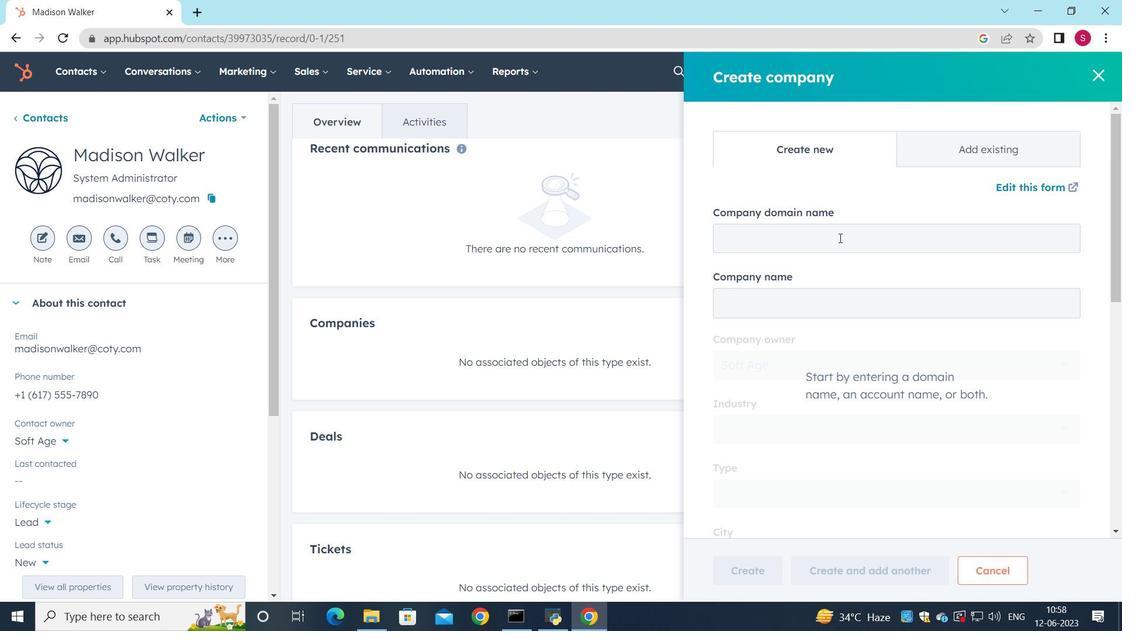 
Action: Mouse pressed left at (832, 232)
Screenshot: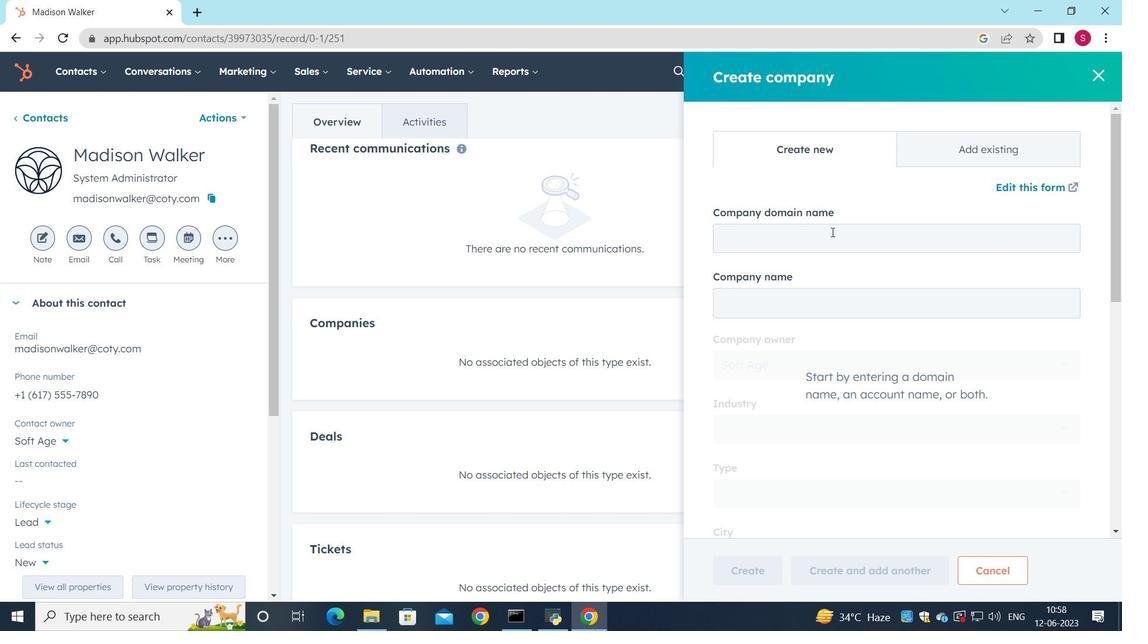 
Action: Key pressed www.jpmorganchase.cp<Key.backspace>om
Screenshot: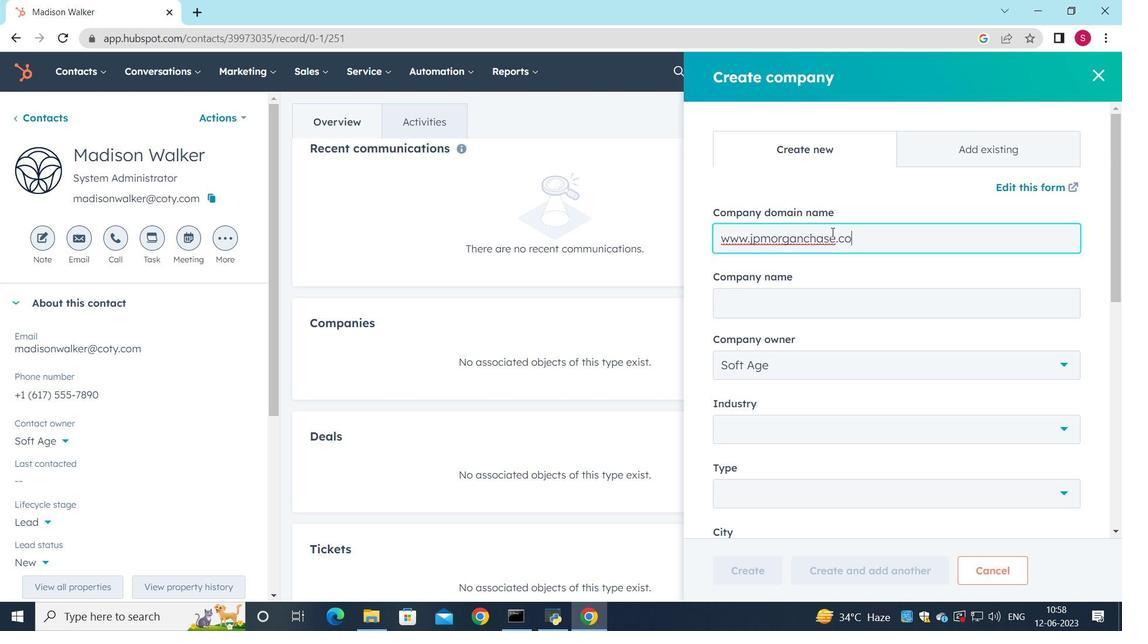 
Action: Mouse moved to (853, 331)
Screenshot: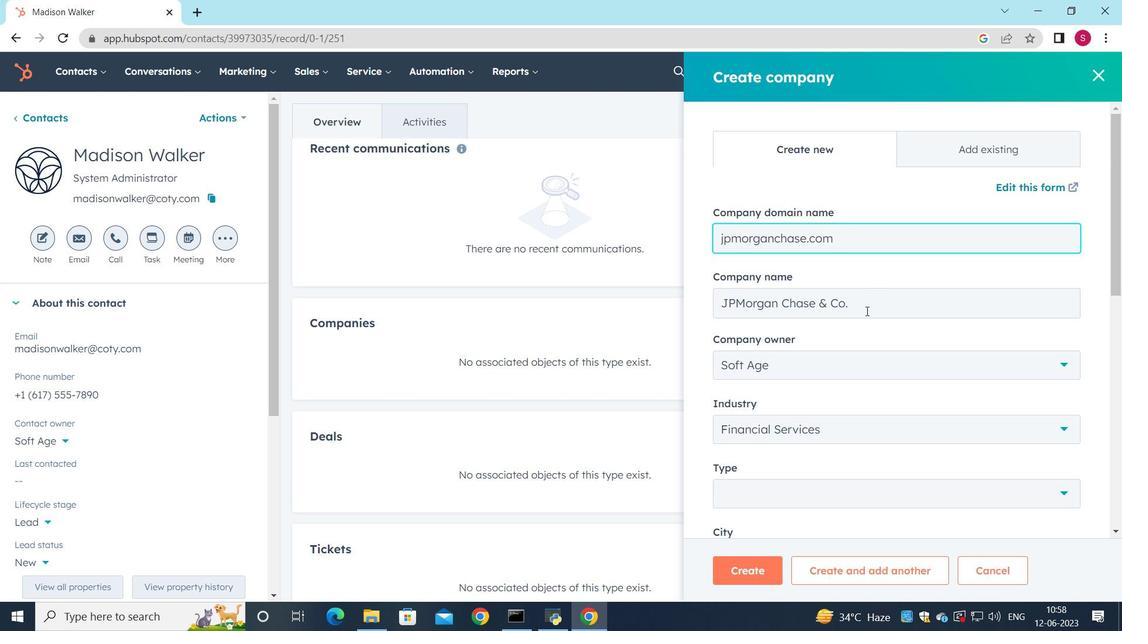 
Action: Mouse scrolled (856, 328) with delta (0, 0)
Screenshot: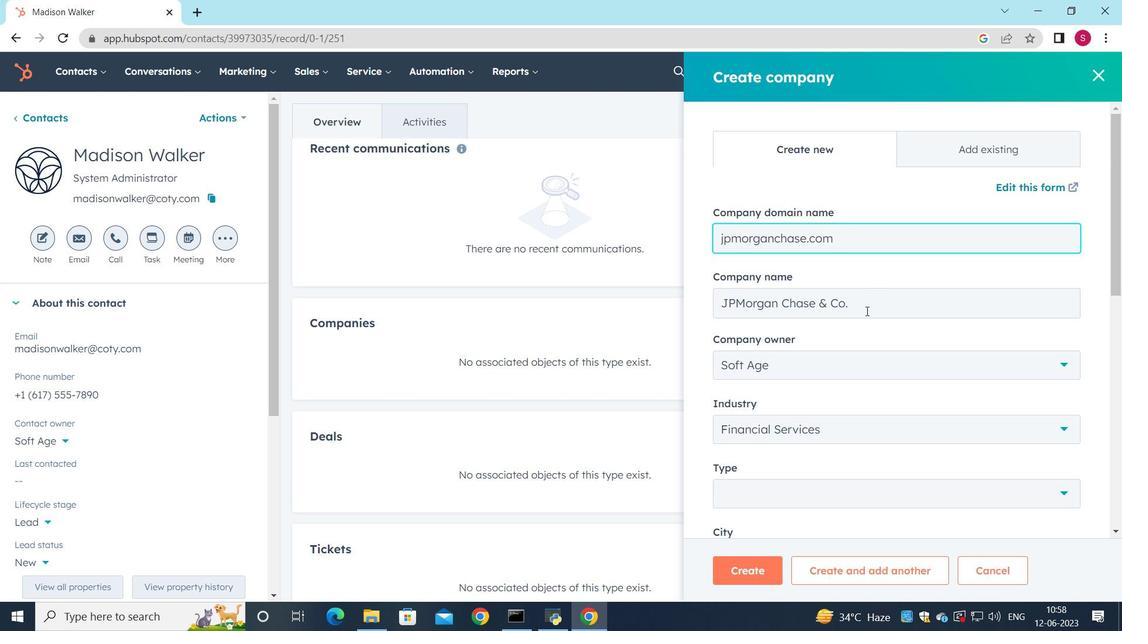 
Action: Mouse moved to (853, 332)
Screenshot: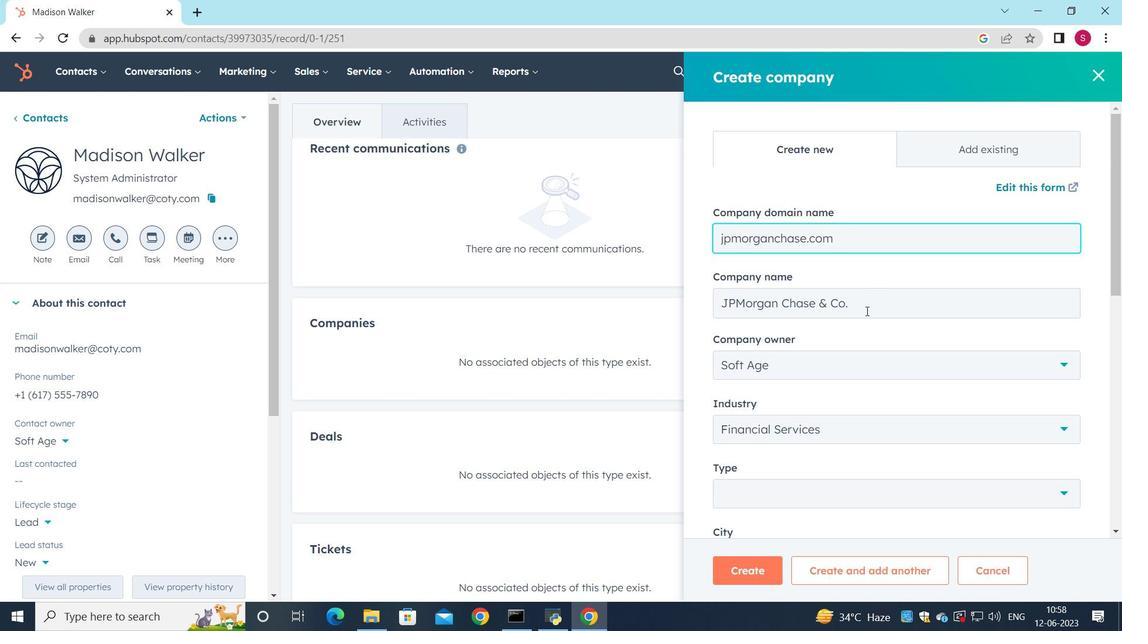 
Action: Mouse scrolled (856, 329) with delta (0, 0)
Screenshot: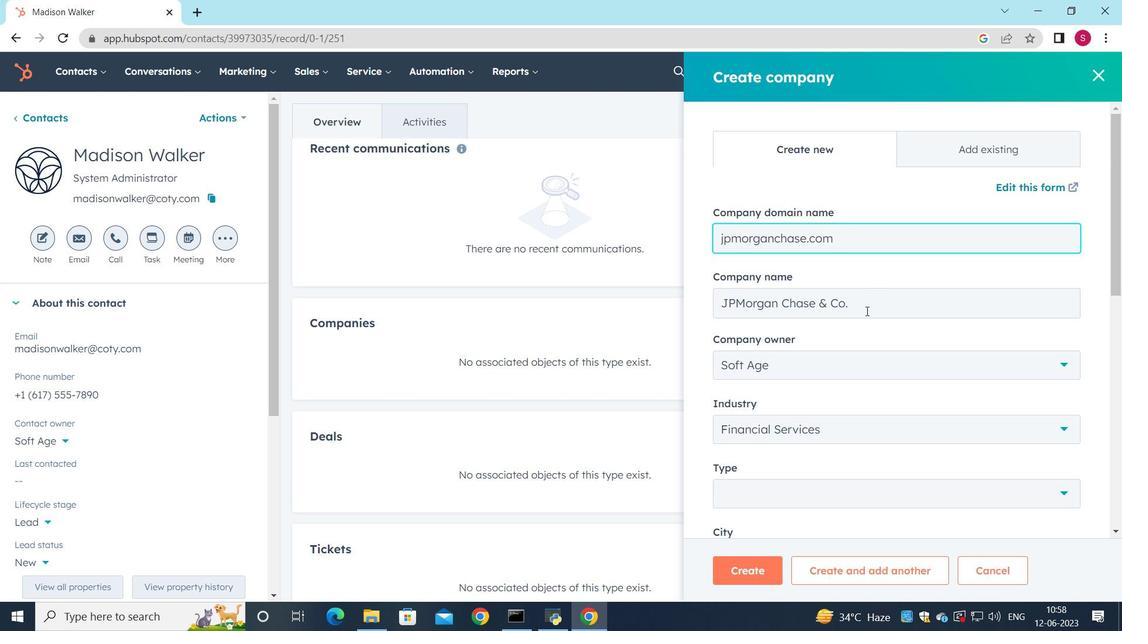 
Action: Mouse moved to (839, 340)
Screenshot: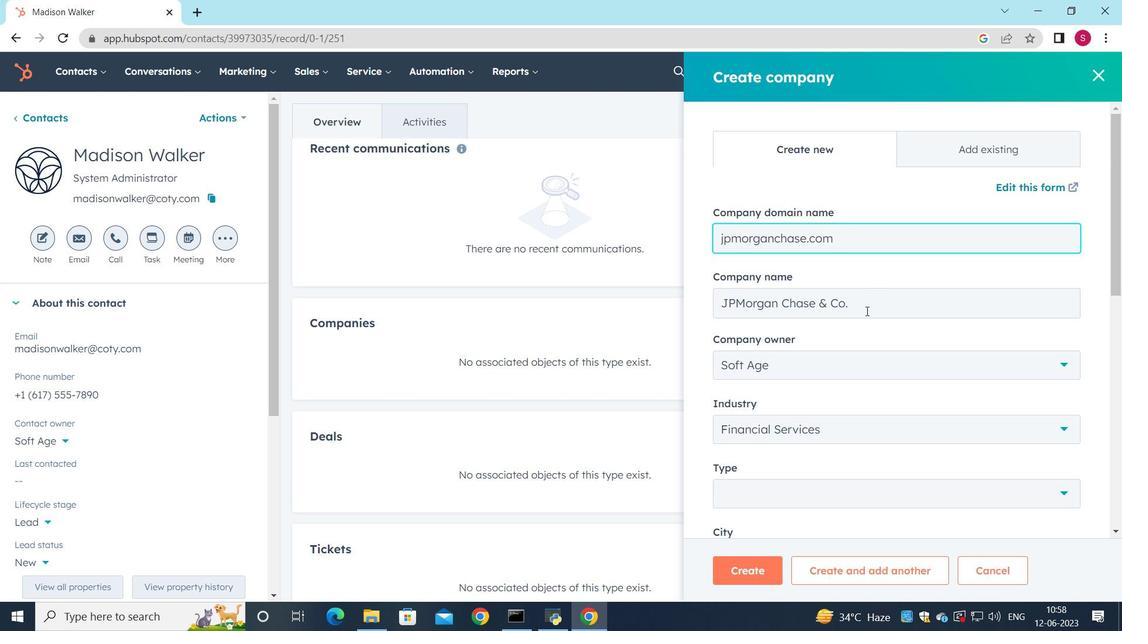 
Action: Mouse scrolled (856, 329) with delta (0, 0)
Screenshot: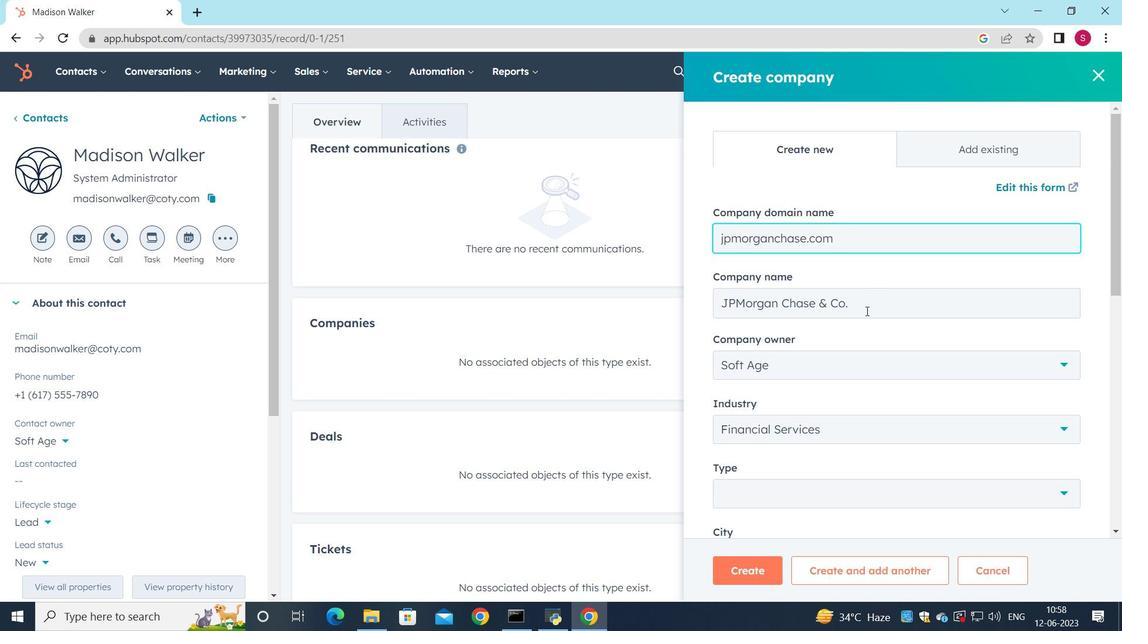 
Action: Mouse moved to (804, 387)
Screenshot: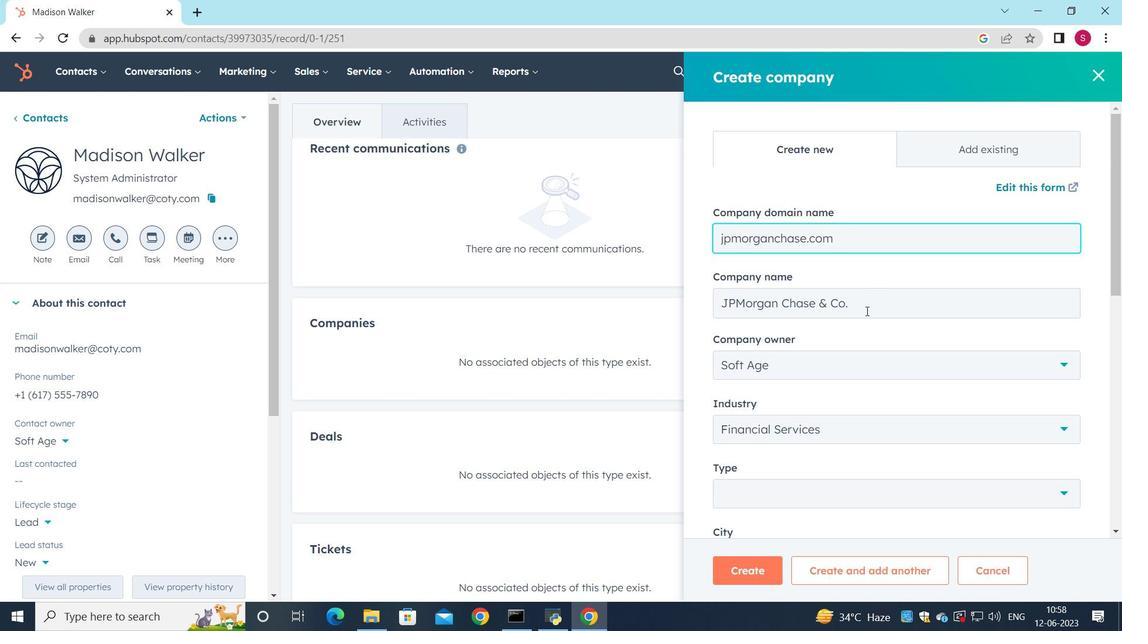 
Action: Mouse scrolled (853, 331) with delta (0, 0)
Screenshot: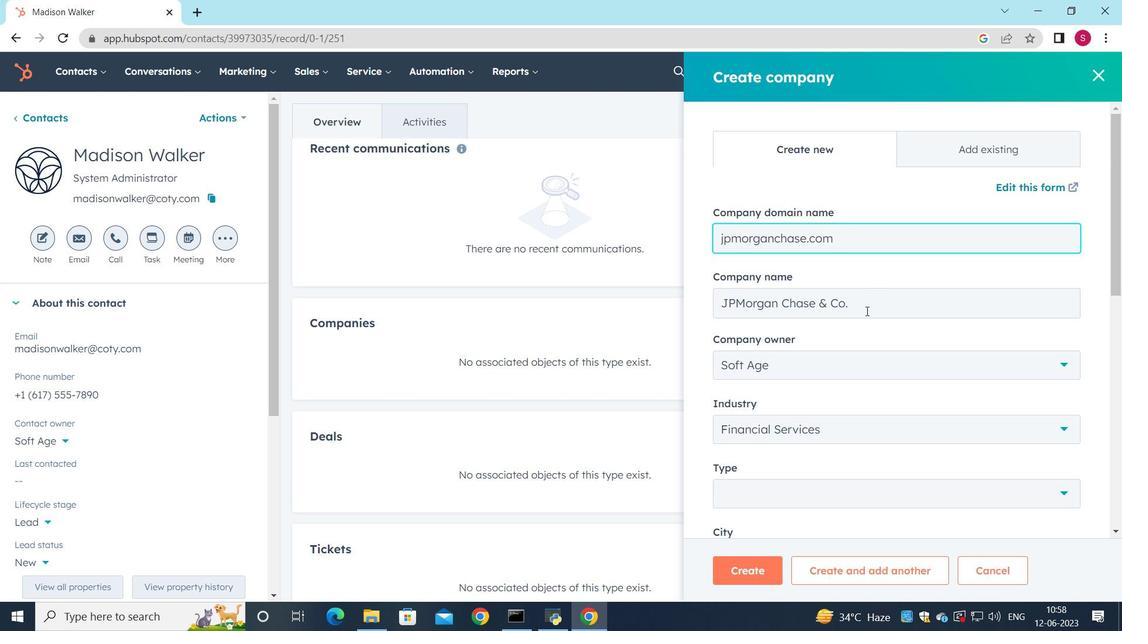 
Action: Mouse moved to (1064, 202)
Screenshot: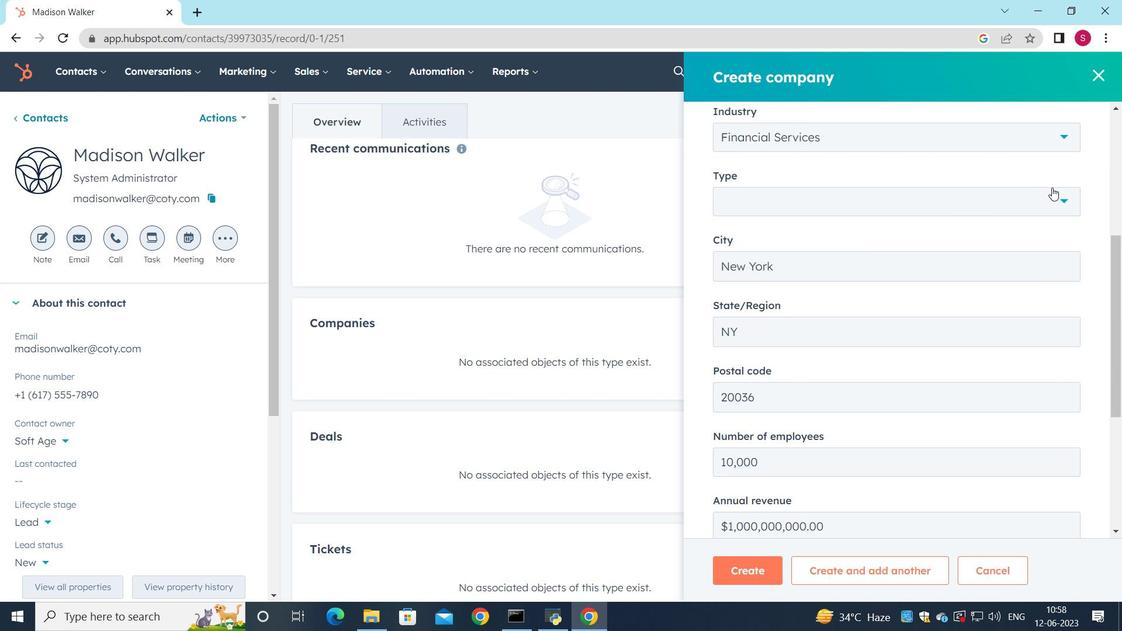 
Action: Mouse pressed left at (1064, 202)
Screenshot: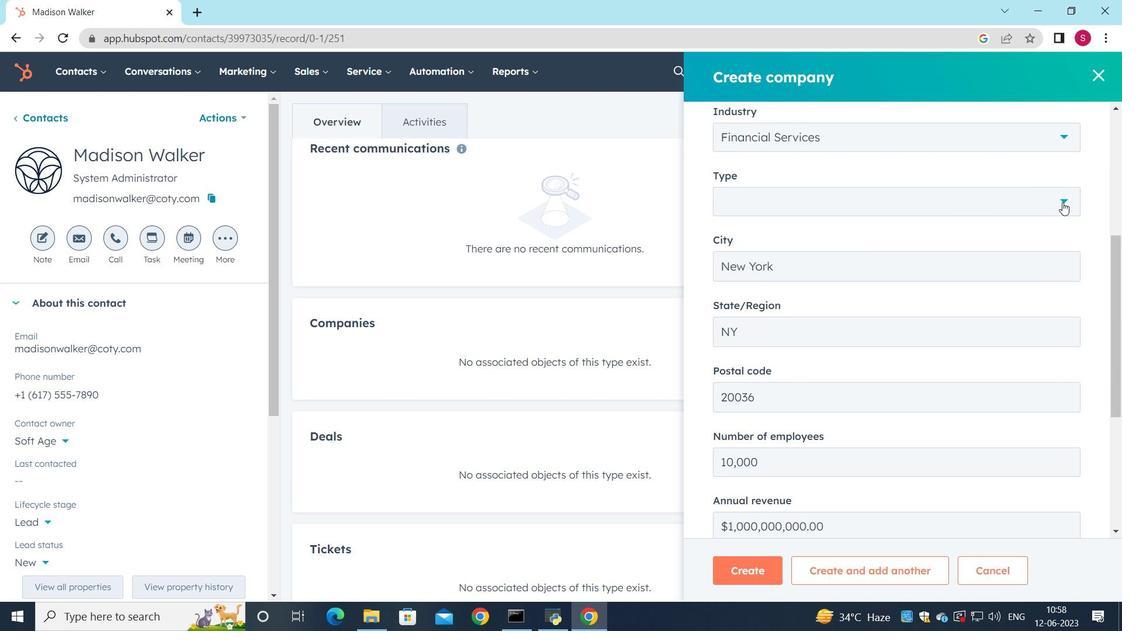 
Action: Mouse moved to (868, 274)
Screenshot: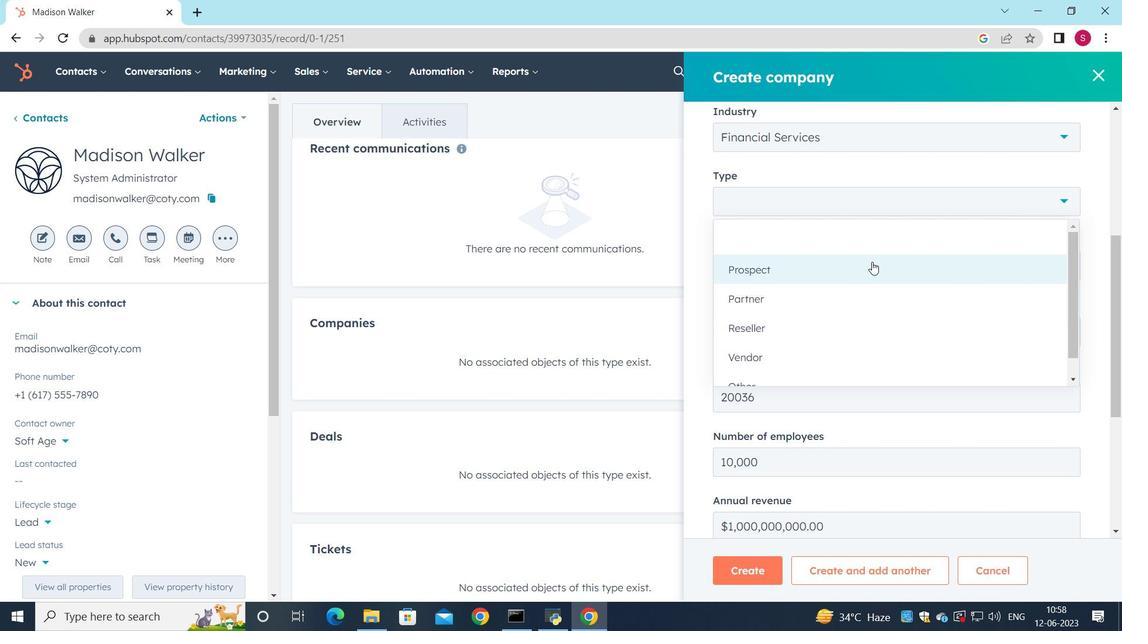 
Action: Mouse pressed left at (868, 274)
Screenshot: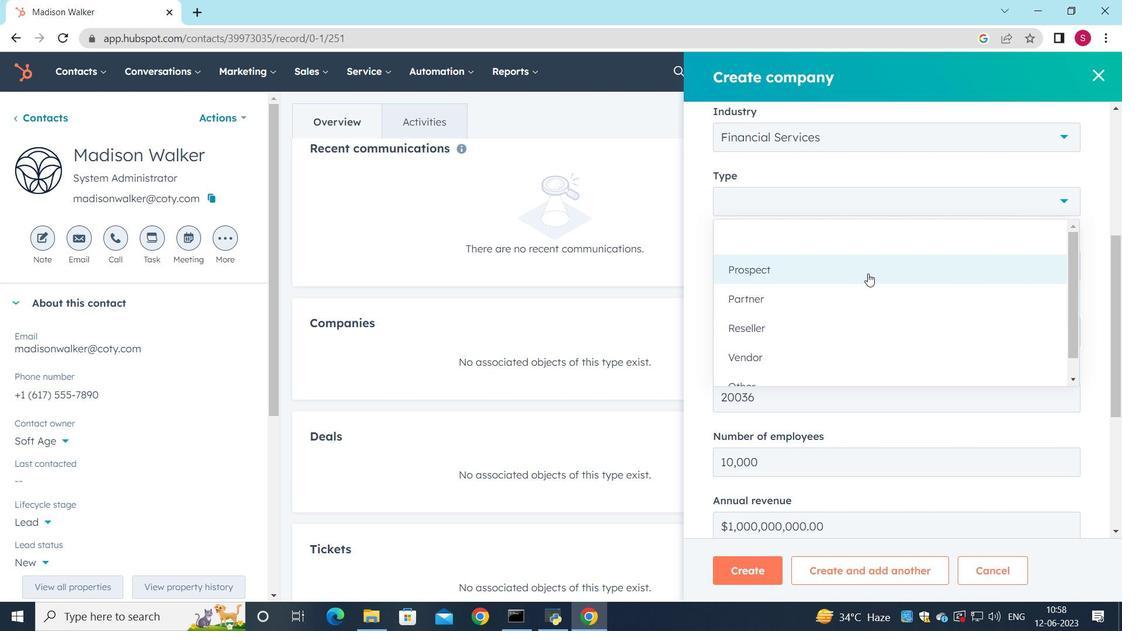 
Action: Mouse scrolled (868, 273) with delta (0, 0)
Screenshot: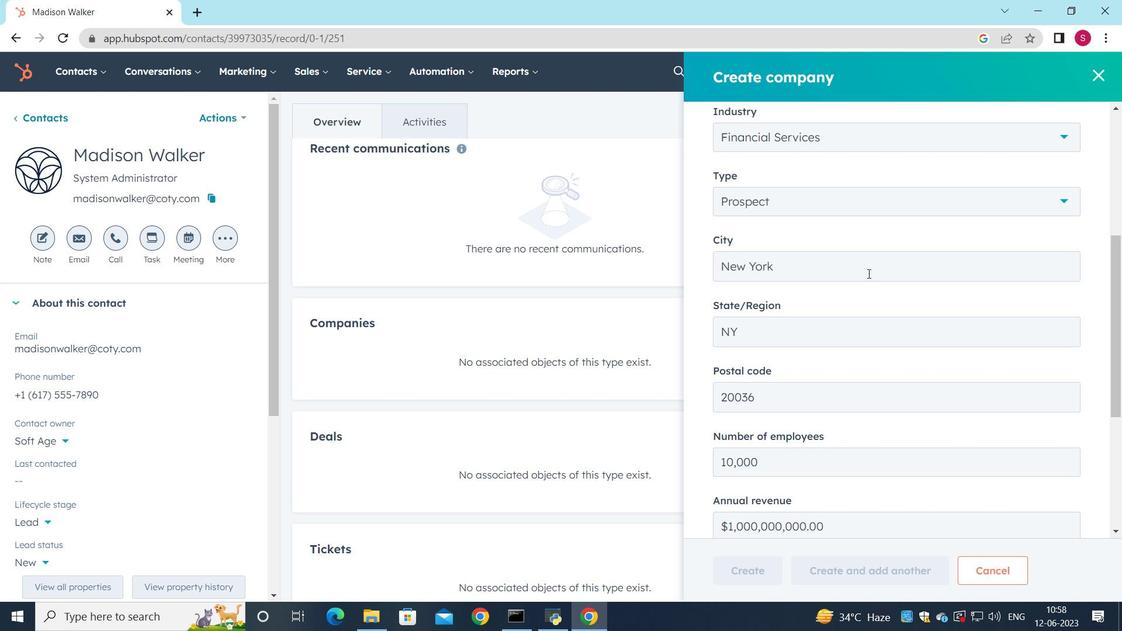 
Action: Mouse scrolled (868, 273) with delta (0, 0)
Screenshot: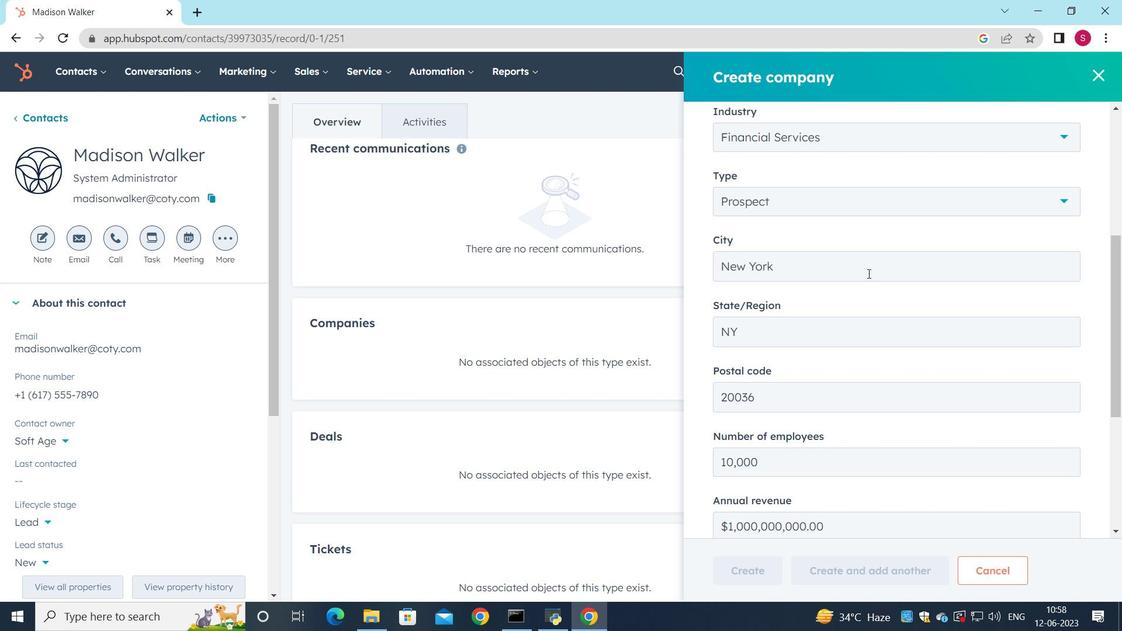 
Action: Mouse scrolled (868, 273) with delta (0, 0)
Screenshot: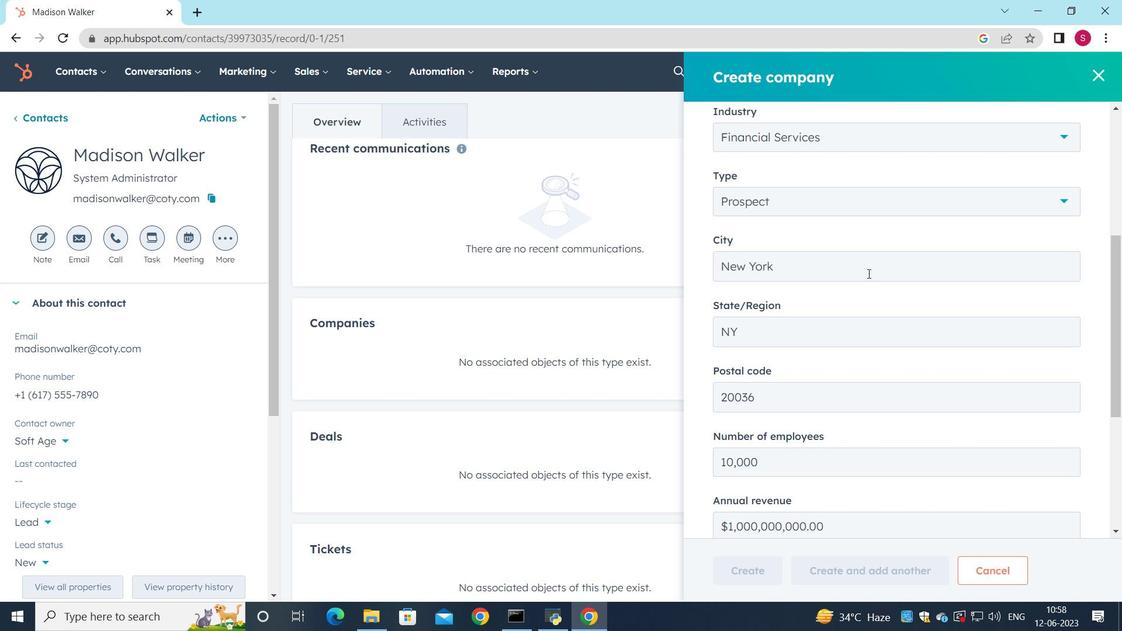 
Action: Mouse scrolled (868, 273) with delta (0, 0)
Screenshot: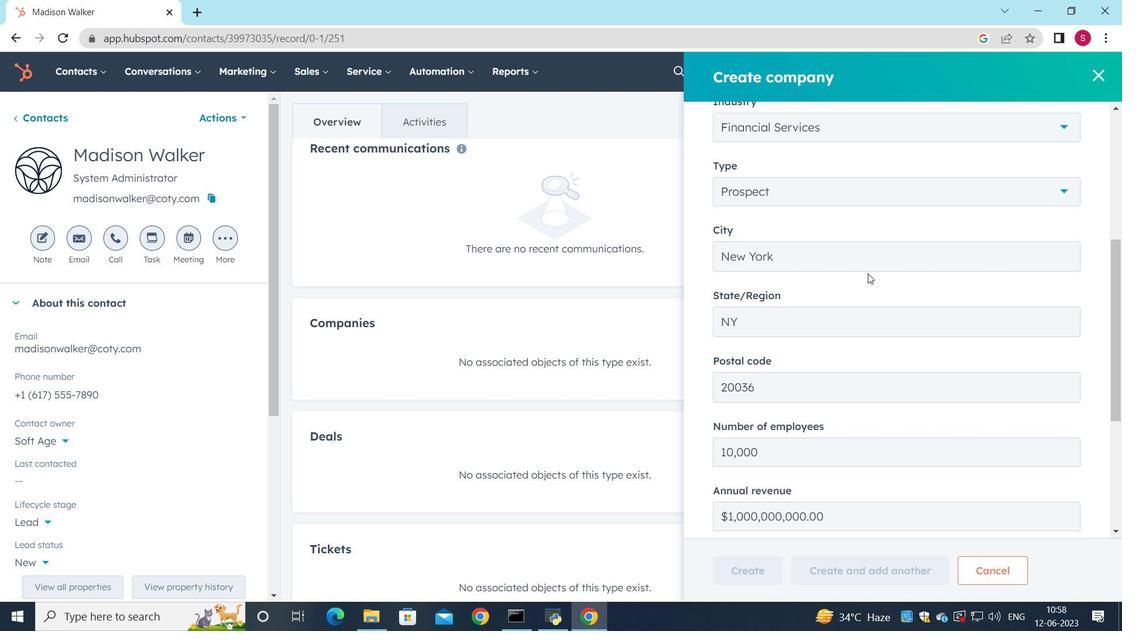 
Action: Mouse moved to (935, 383)
Screenshot: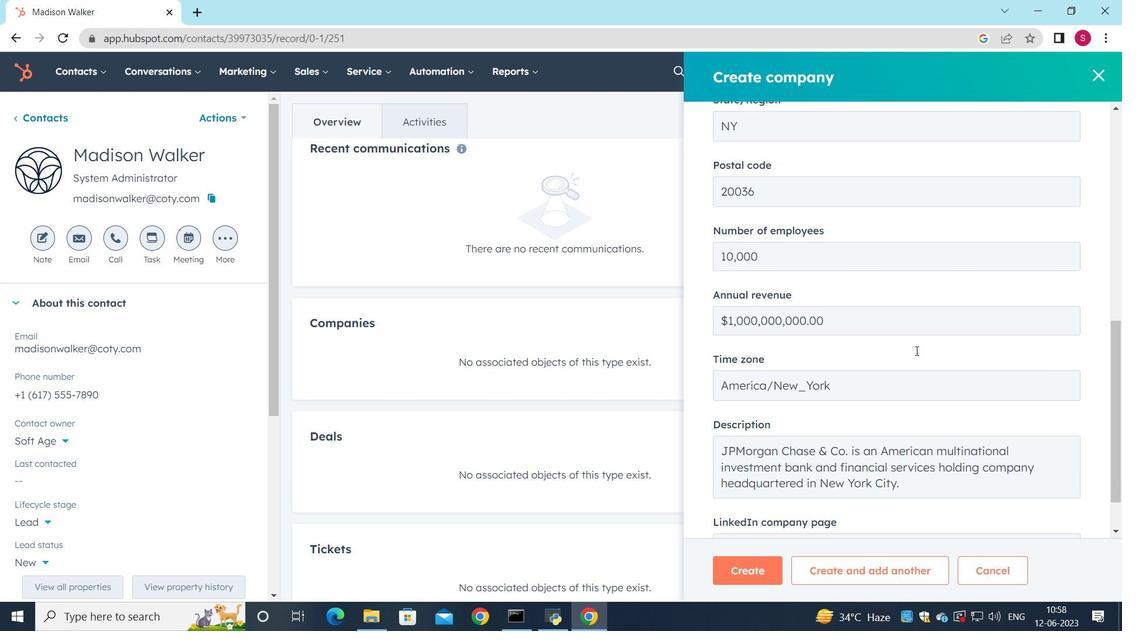 
Action: Mouse scrolled (935, 382) with delta (0, 0)
Screenshot: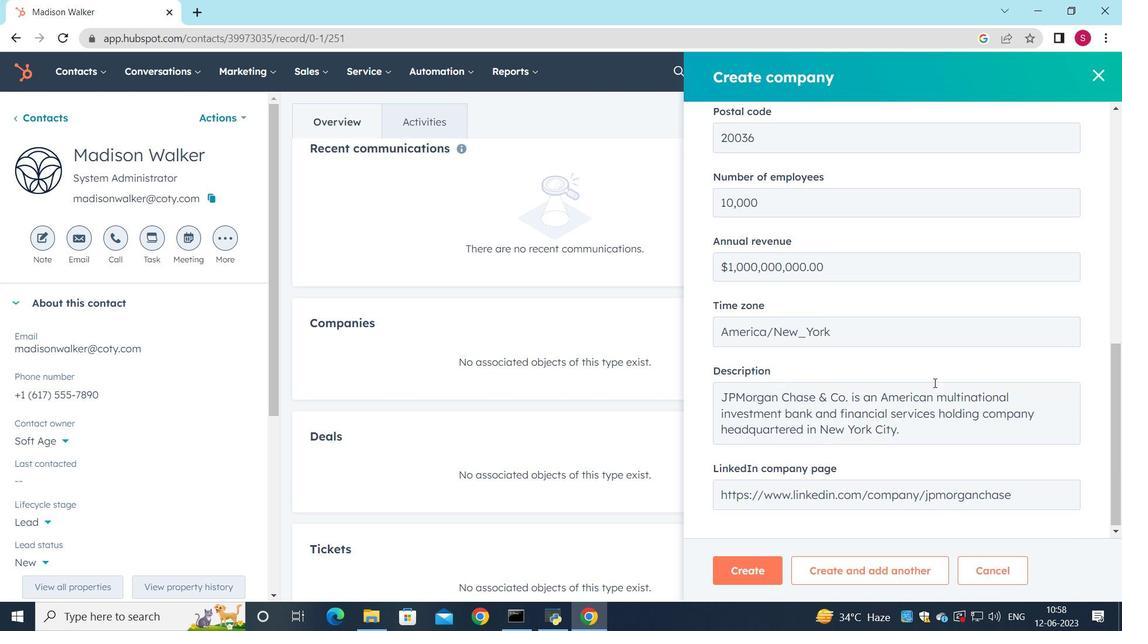 
Action: Mouse scrolled (935, 382) with delta (0, 0)
Screenshot: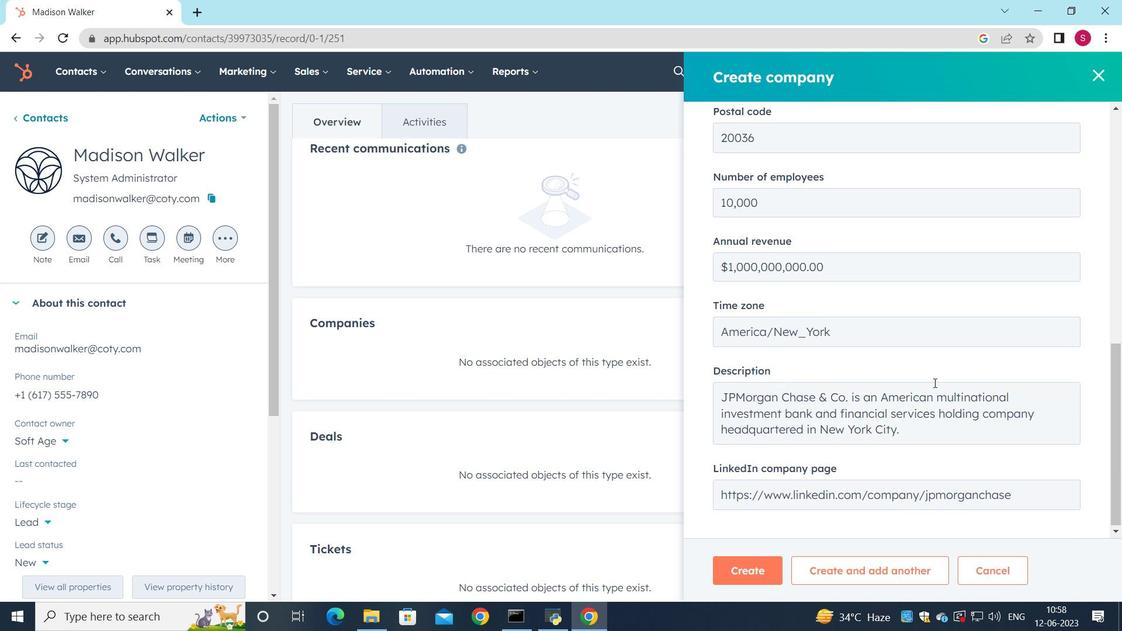 
Action: Mouse scrolled (935, 382) with delta (0, 0)
Screenshot: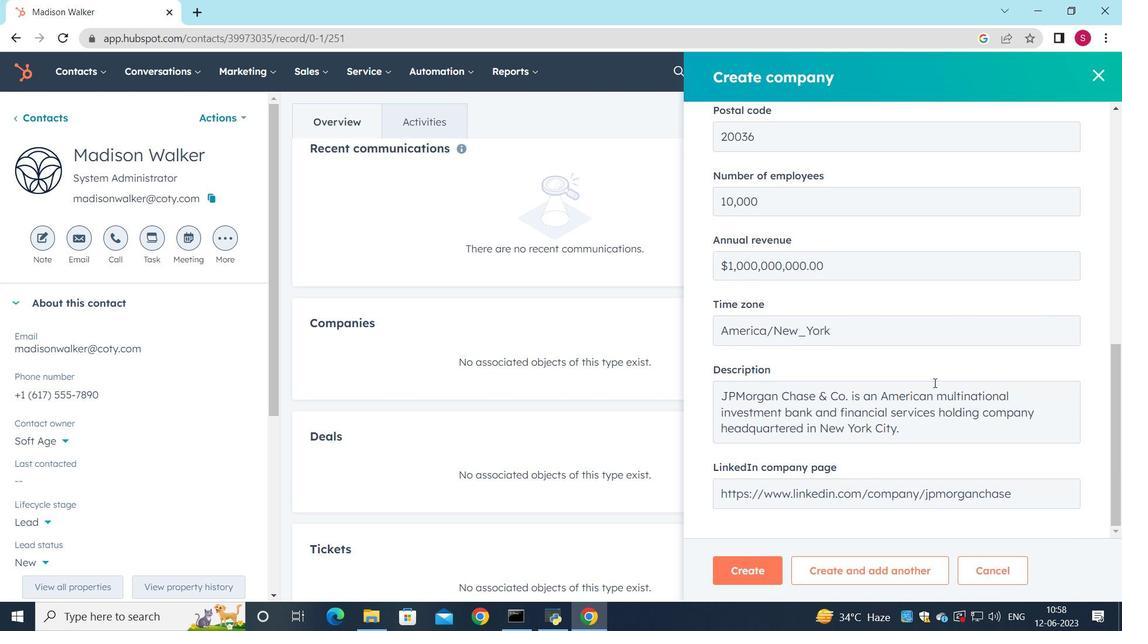 
Action: Mouse scrolled (935, 382) with delta (0, 0)
Screenshot: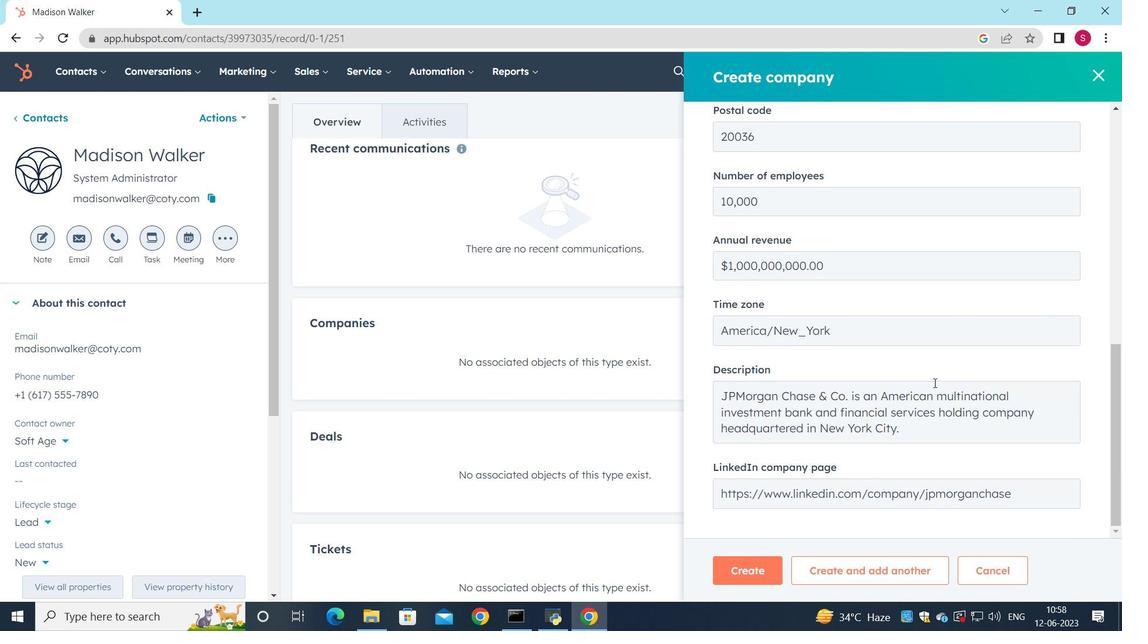 
Action: Mouse moved to (745, 567)
Screenshot: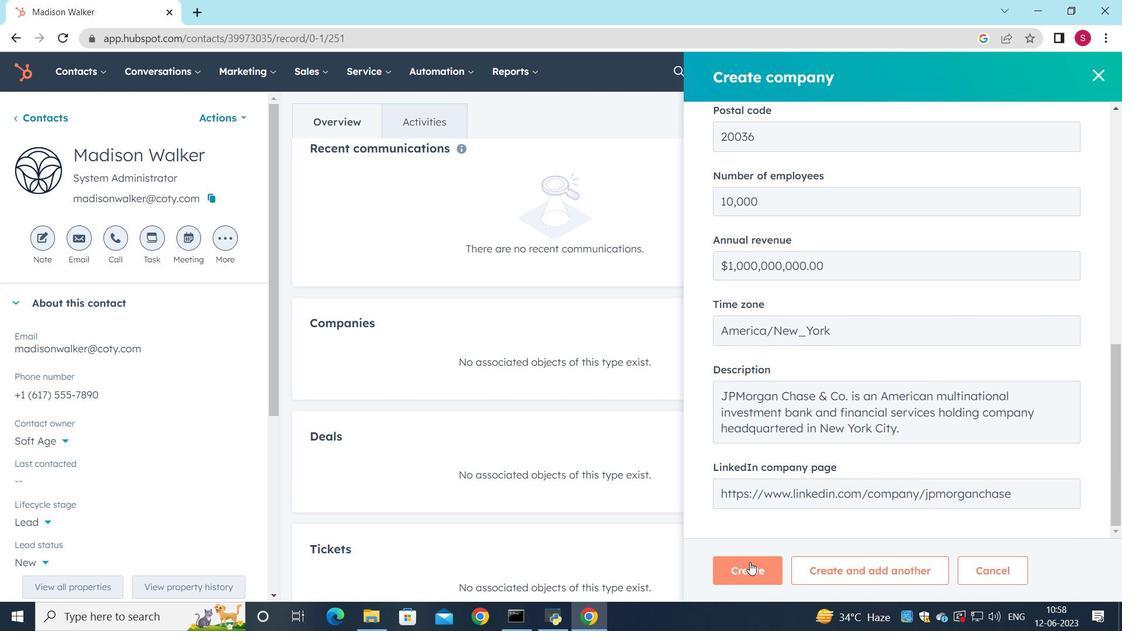 
Action: Mouse pressed left at (745, 567)
Screenshot: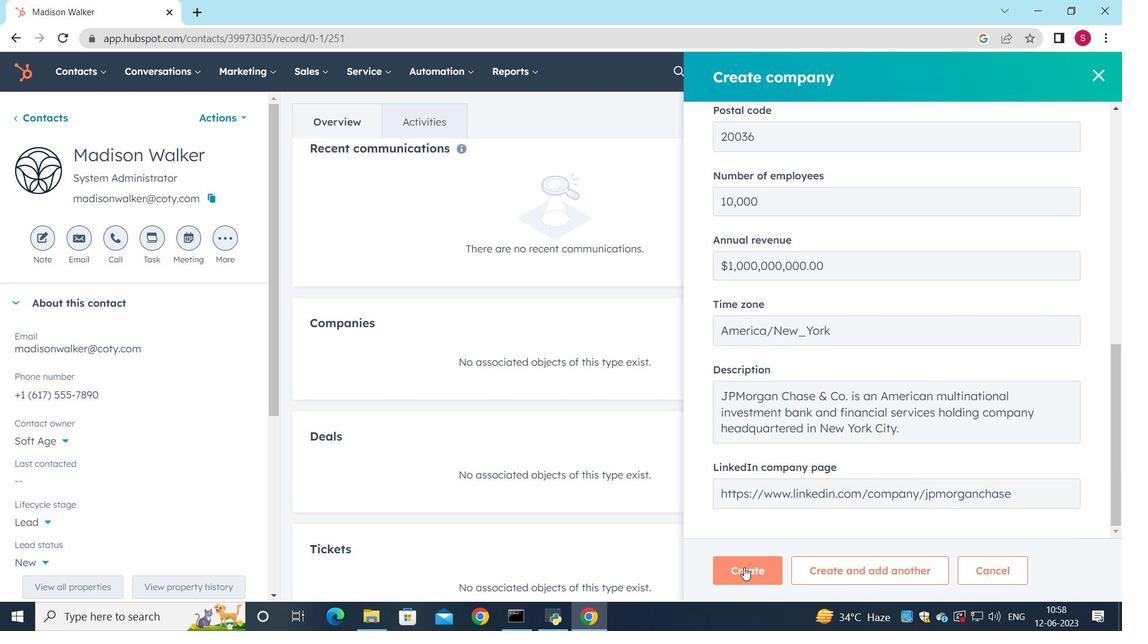
Action: Mouse moved to (767, 482)
Screenshot: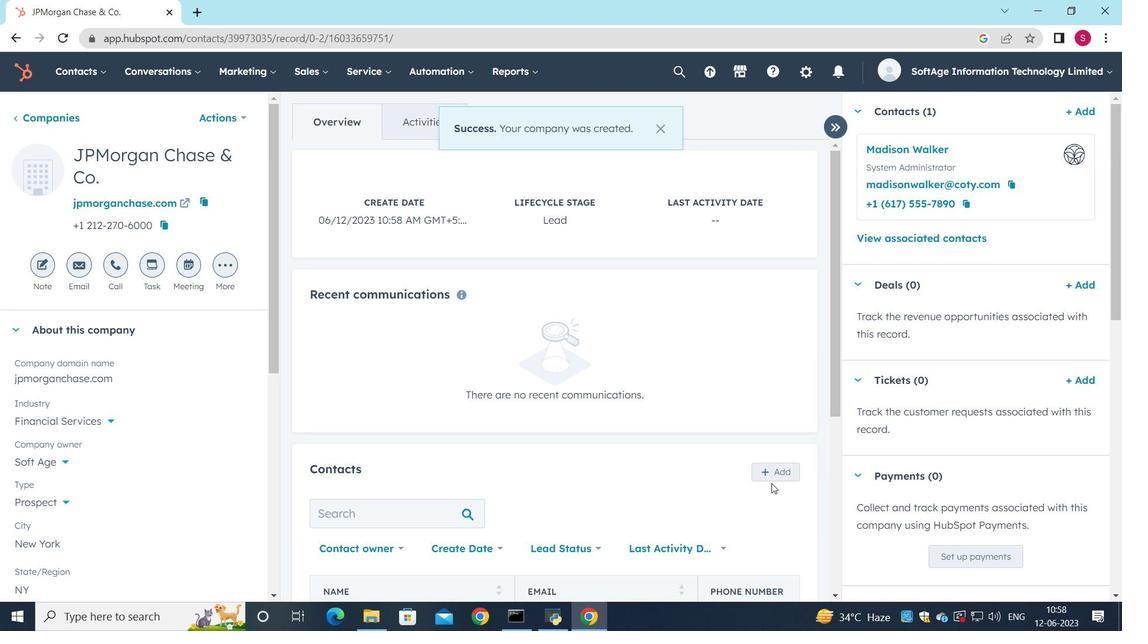 
Action: Mouse scrolled (768, 481) with delta (0, 0)
Screenshot: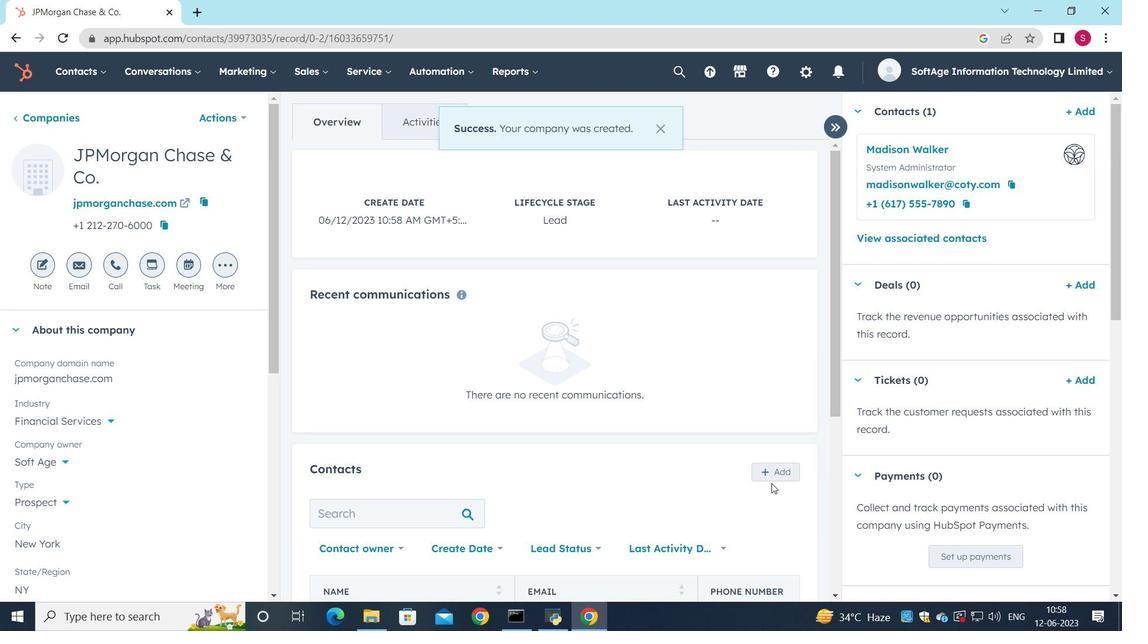 
Action: Mouse moved to (766, 482)
Screenshot: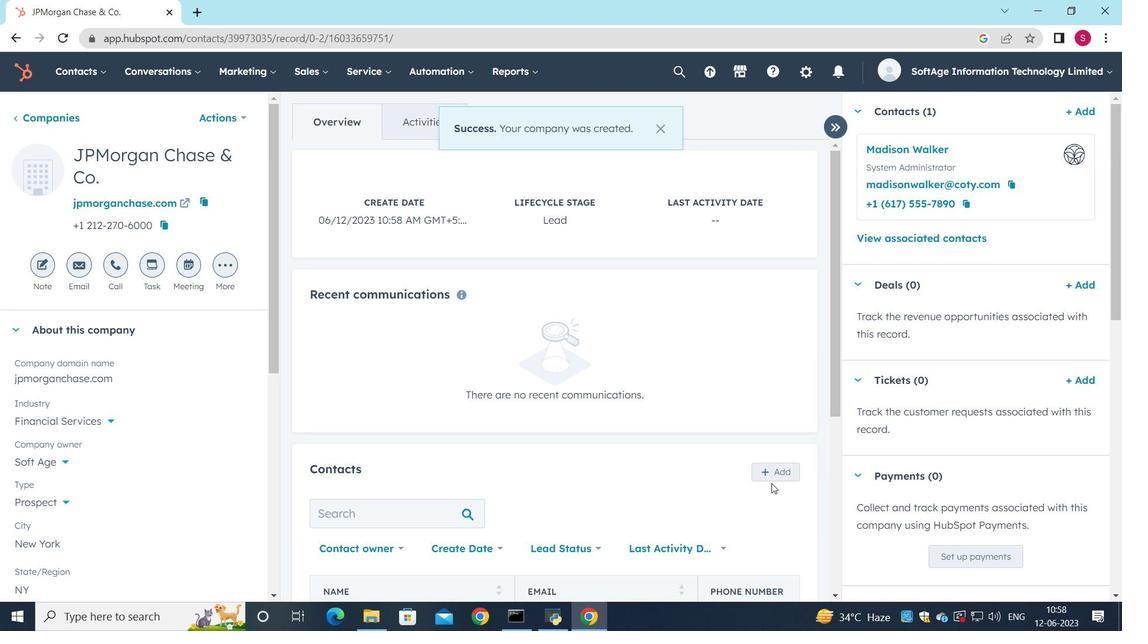 
Action: Mouse scrolled (767, 481) with delta (0, 0)
Screenshot: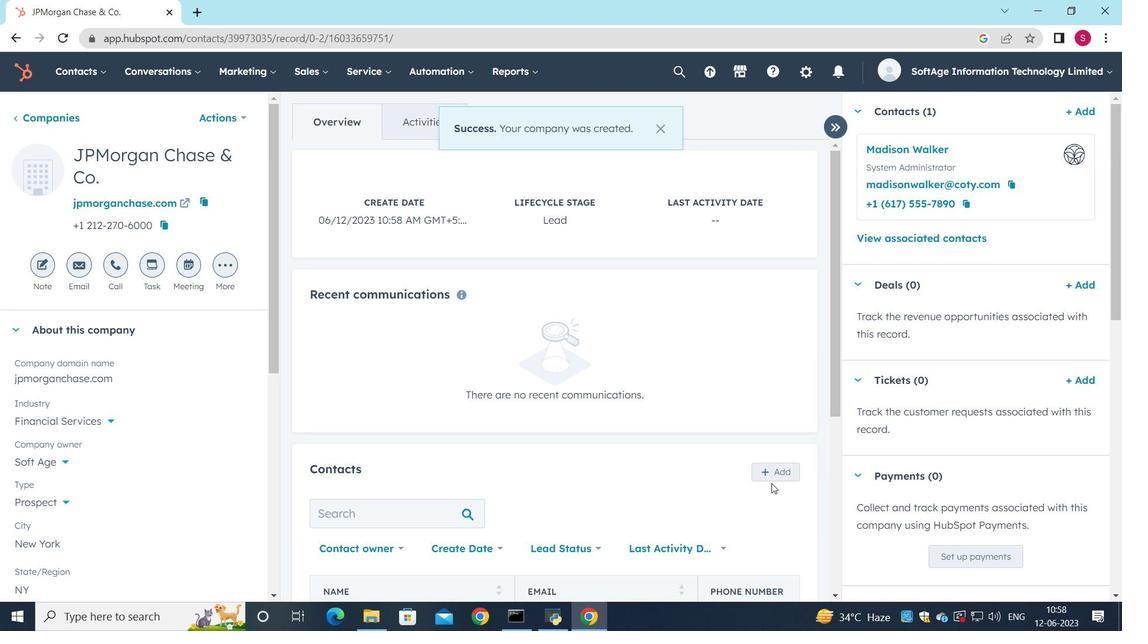 
Action: Mouse moved to (766, 482)
Screenshot: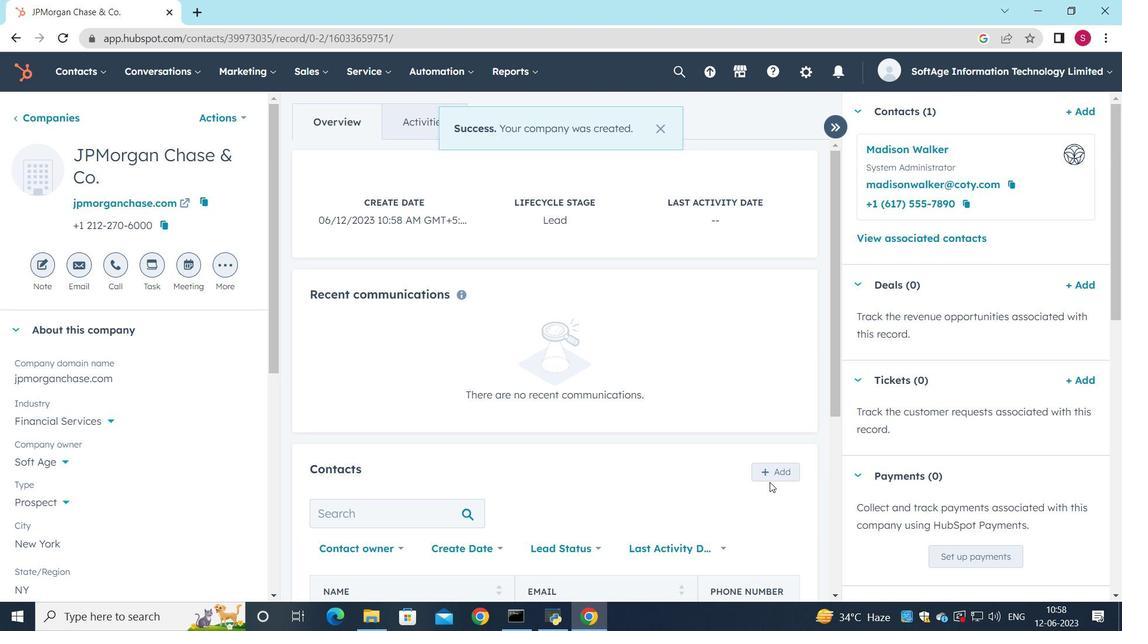
Action: Mouse scrolled (766, 481) with delta (0, 0)
Screenshot: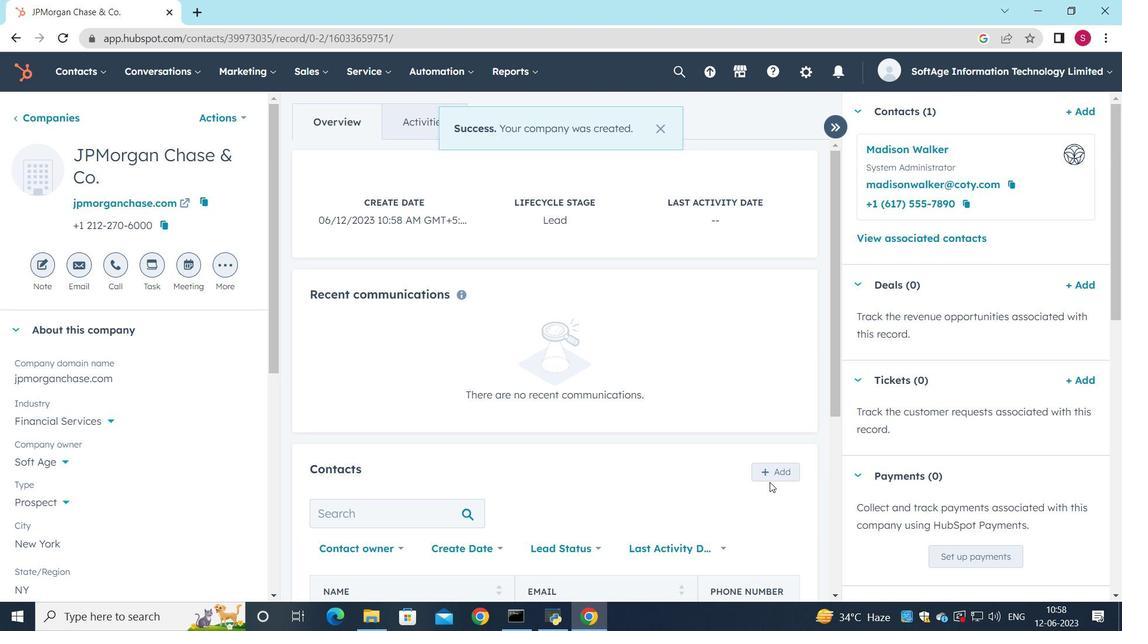 
Action: Mouse moved to (763, 484)
Screenshot: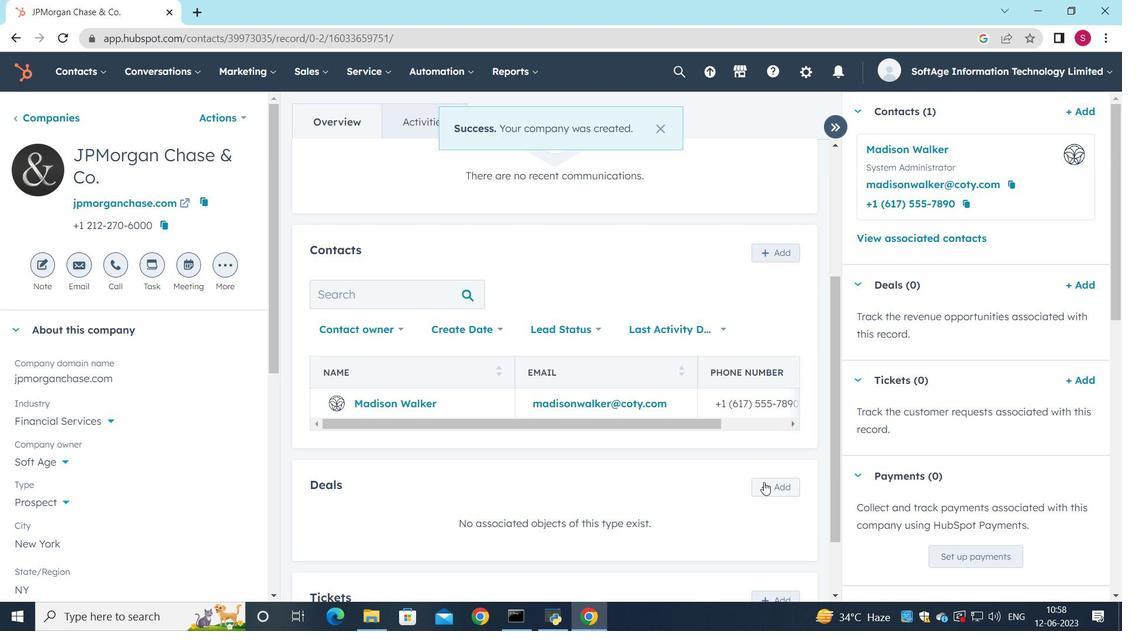 
Action: Mouse scrolled (763, 484) with delta (0, 0)
Screenshot: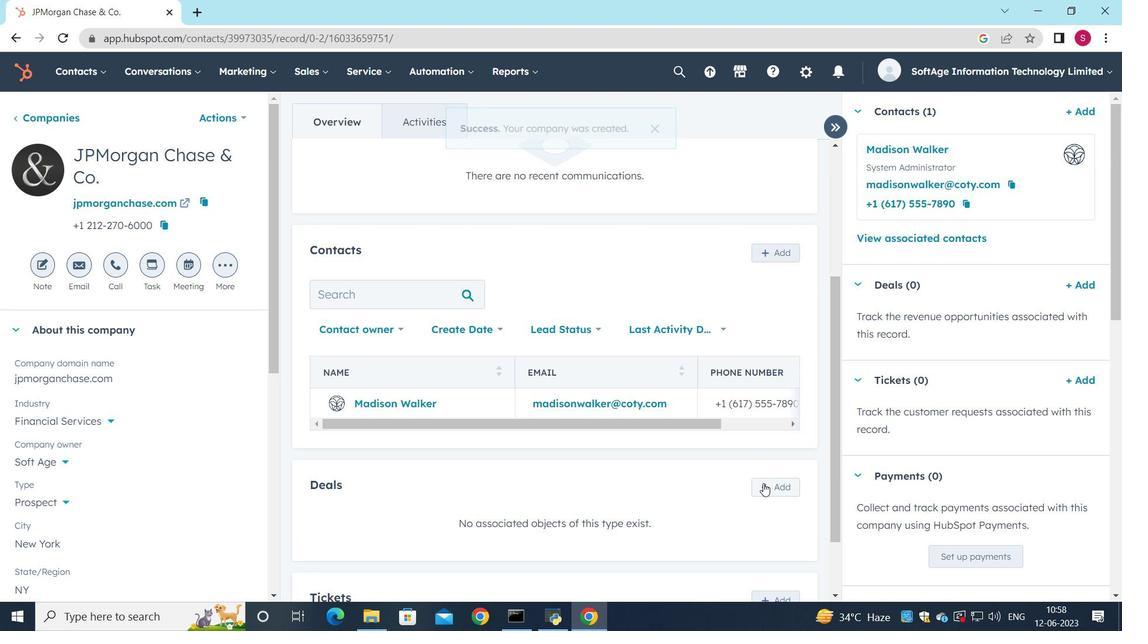 
Action: Mouse scrolled (763, 484) with delta (0, 0)
Screenshot: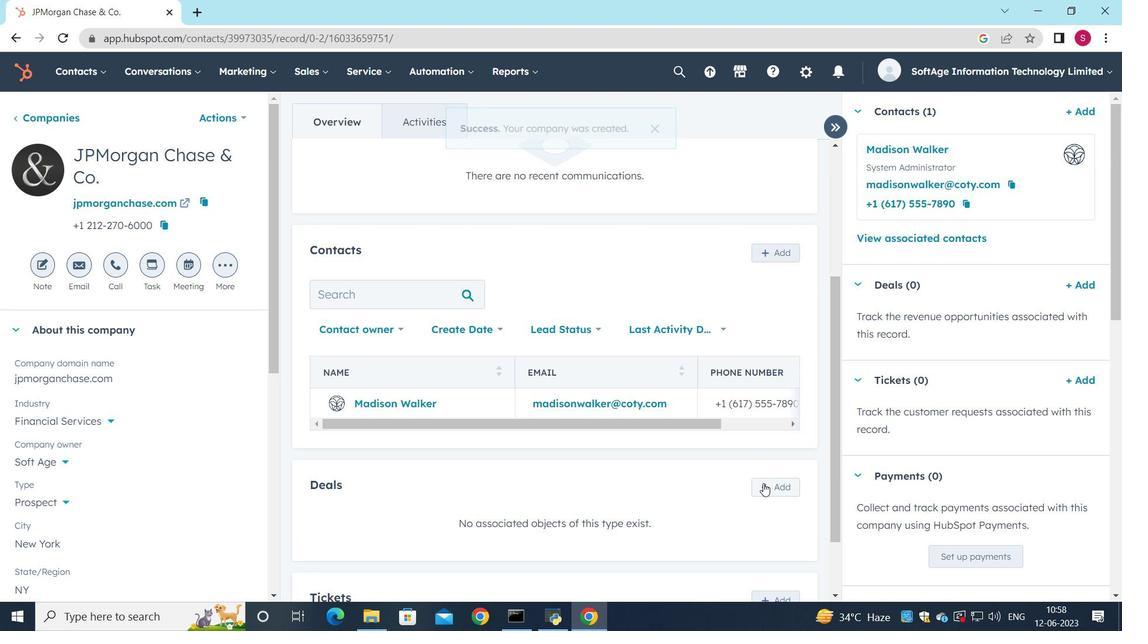 
Action: Mouse scrolled (763, 484) with delta (0, 0)
Screenshot: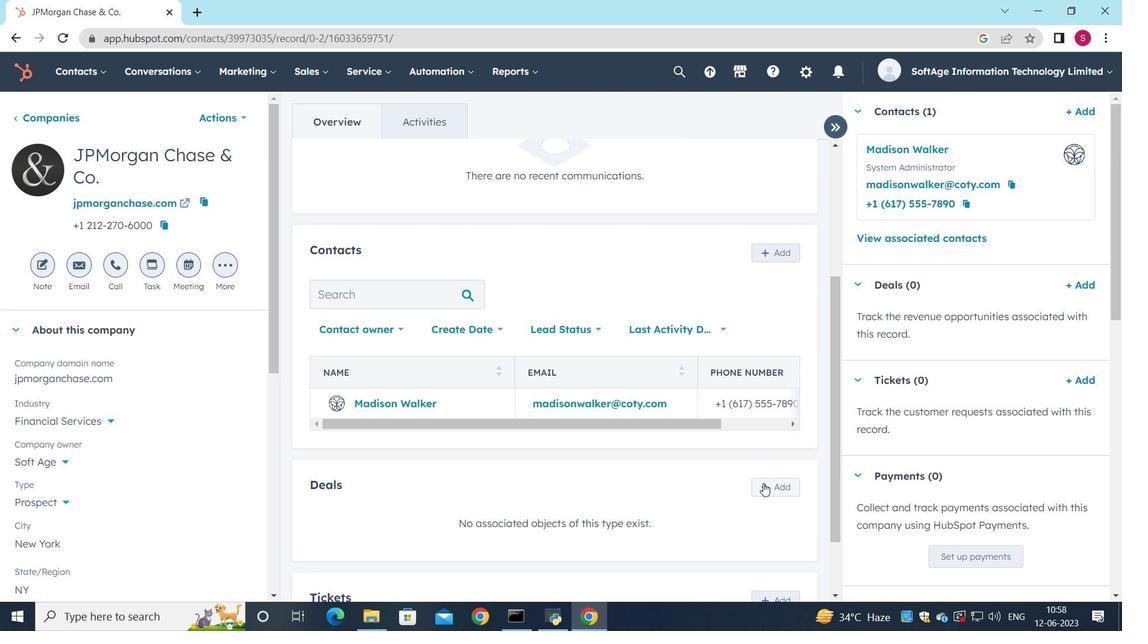 
Action: Mouse scrolled (763, 484) with delta (0, 0)
Screenshot: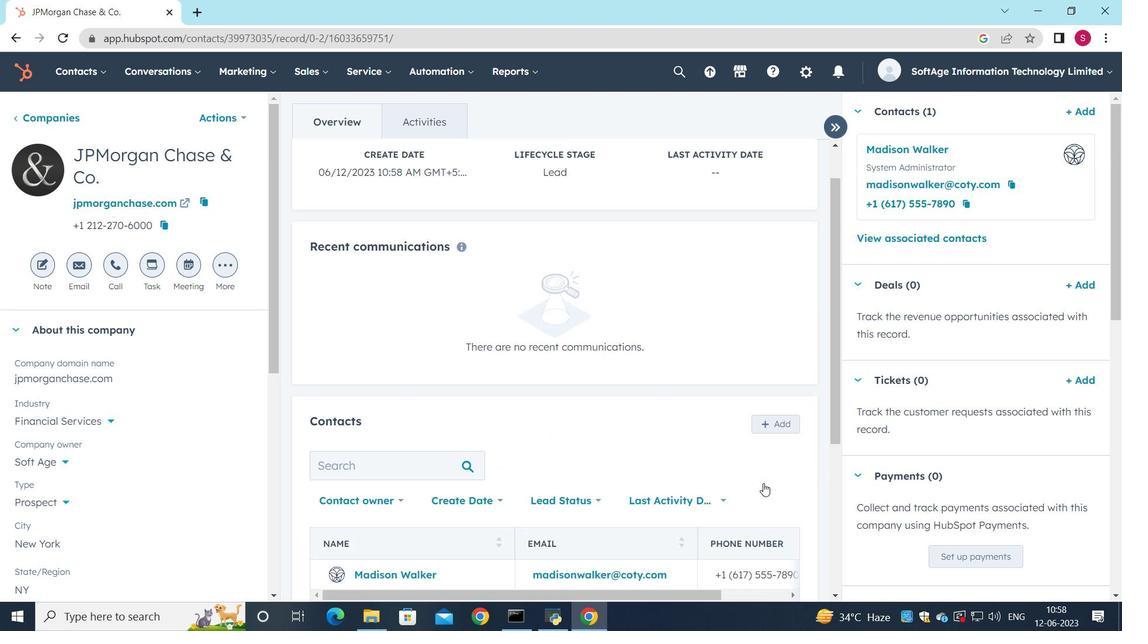 
Action: Mouse scrolled (763, 483) with delta (0, 0)
Screenshot: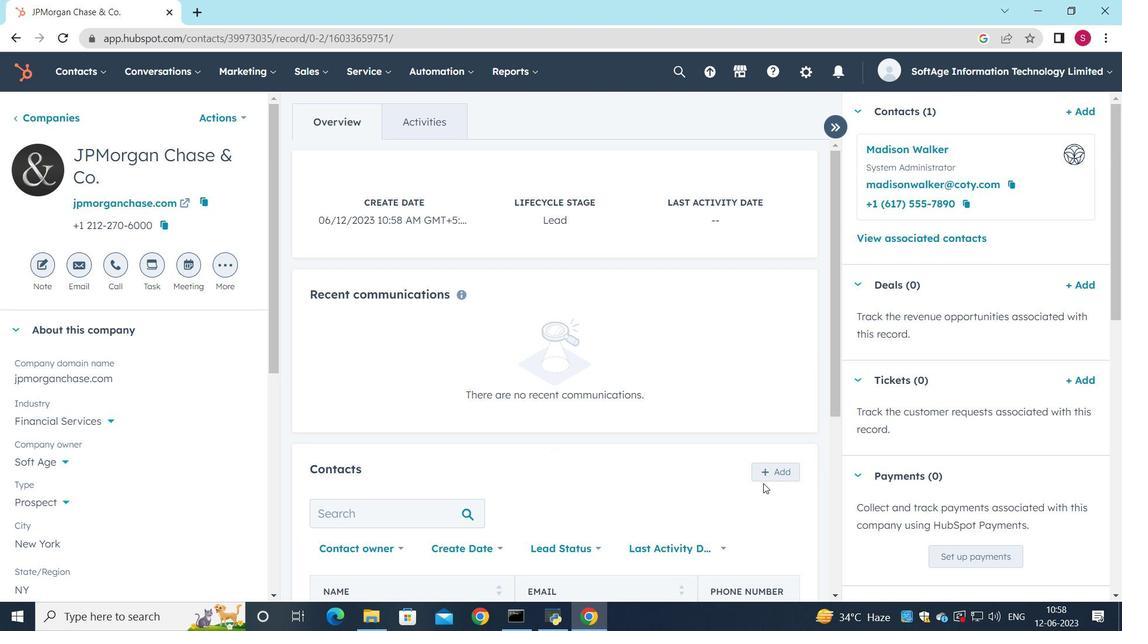 
Action: Mouse scrolled (763, 483) with delta (0, 0)
Screenshot: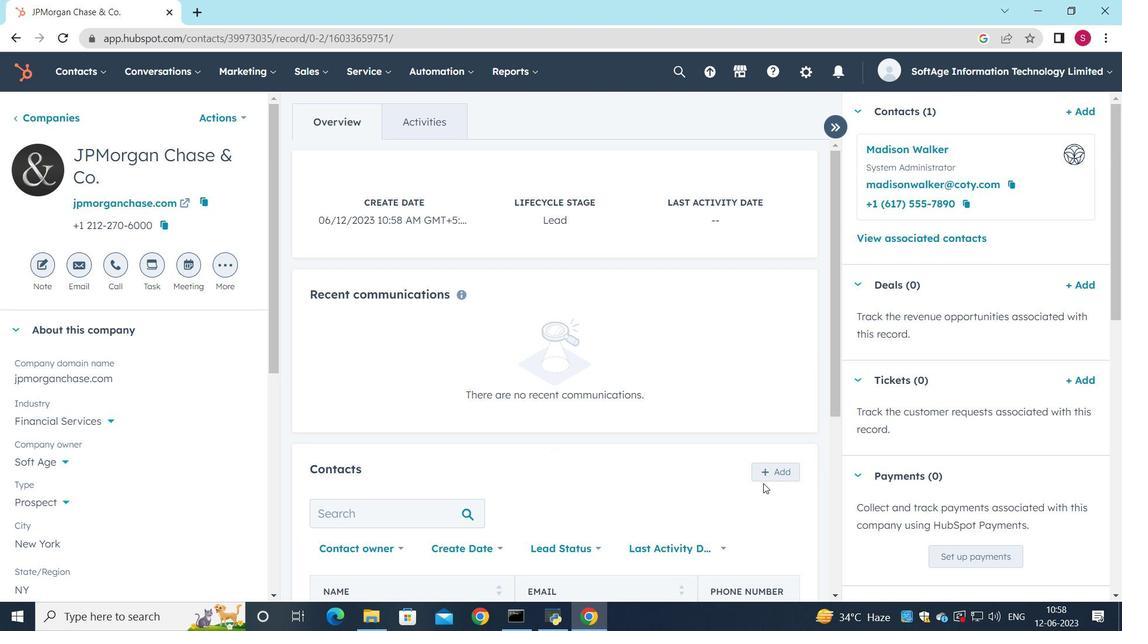 
Action: Mouse moved to (755, 498)
Screenshot: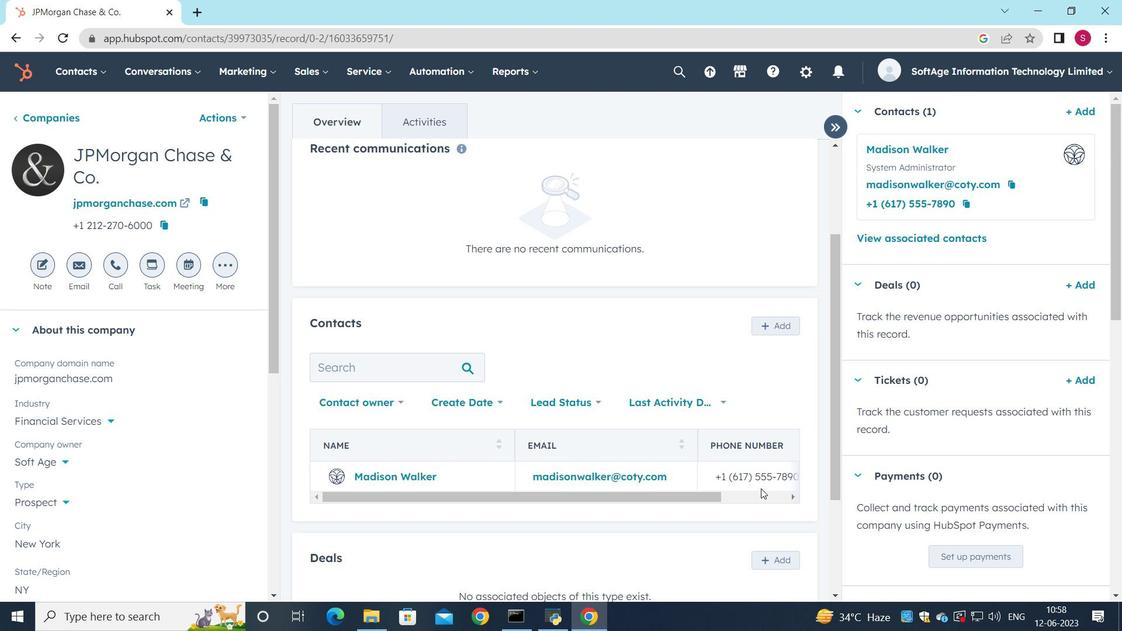 
